 Task: Find connections with filter location Guanajay with filter topic #culturewith filter profile language German with filter current company LG Electronics with filter school St. Joseph's Degree & PG College with filter industry Professional Services with filter service category Budgeting with filter keywords title Computer Programmer
Action: Mouse moved to (566, 76)
Screenshot: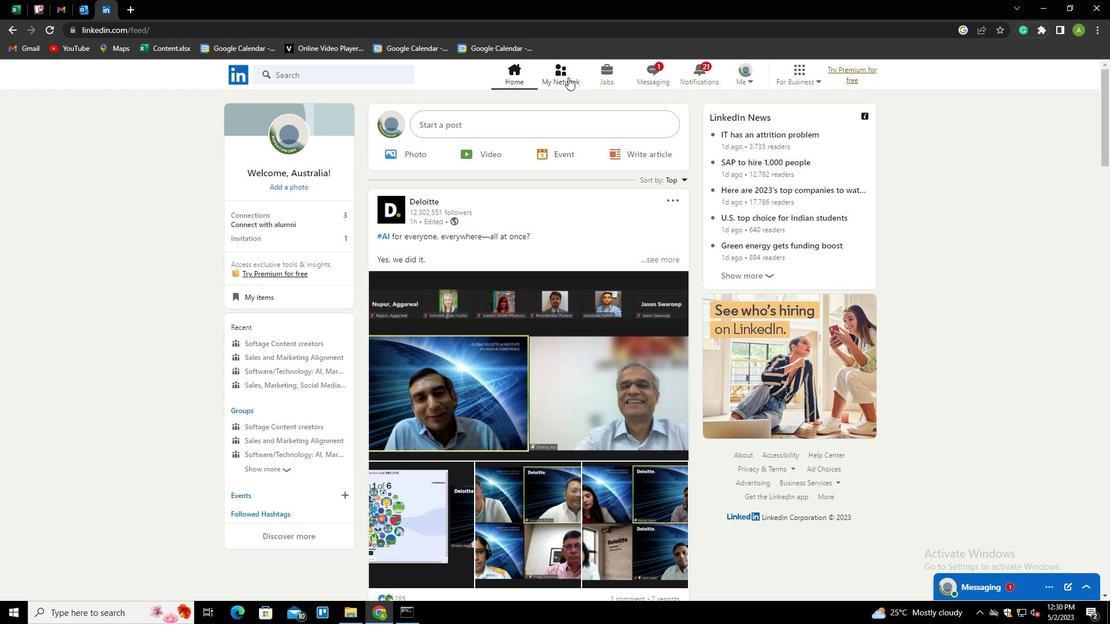 
Action: Mouse pressed left at (566, 76)
Screenshot: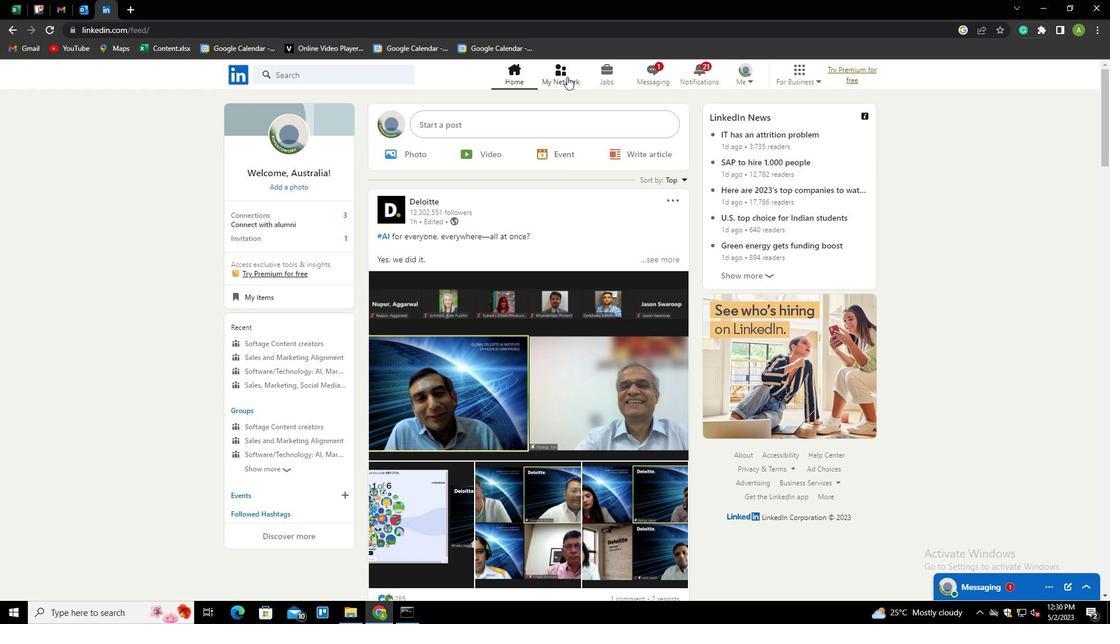 
Action: Mouse pressed left at (566, 76)
Screenshot: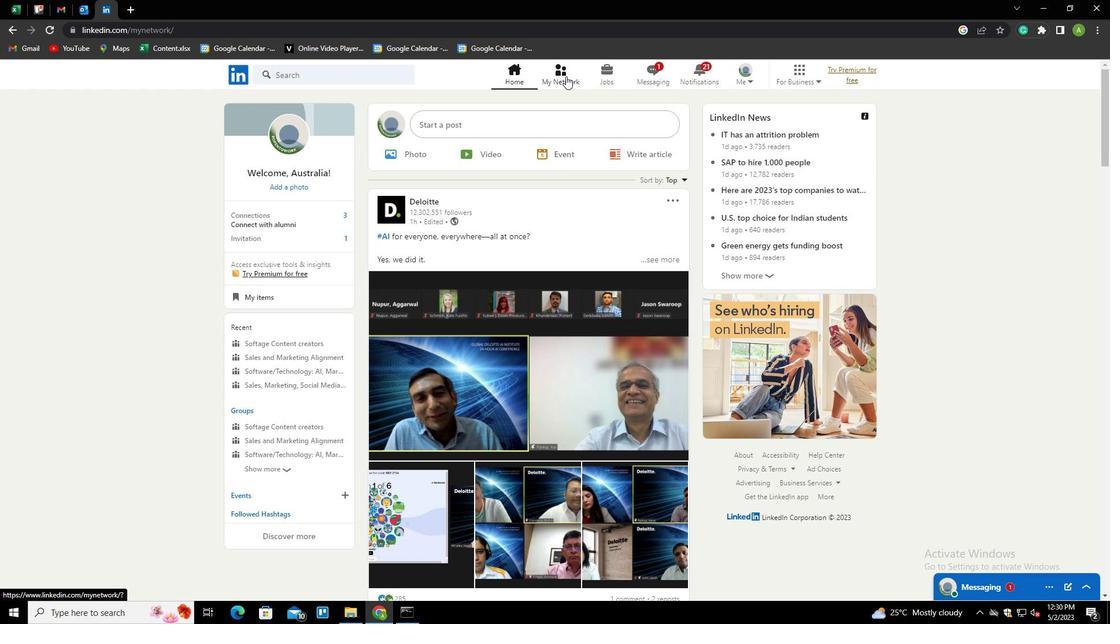 
Action: Mouse moved to (298, 137)
Screenshot: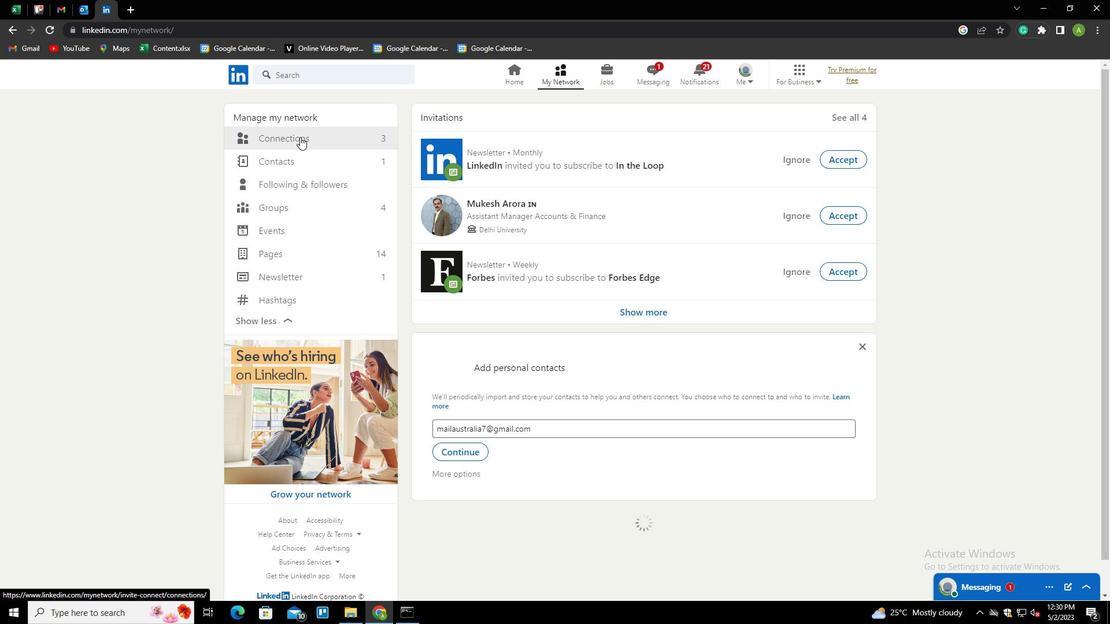 
Action: Mouse pressed left at (298, 137)
Screenshot: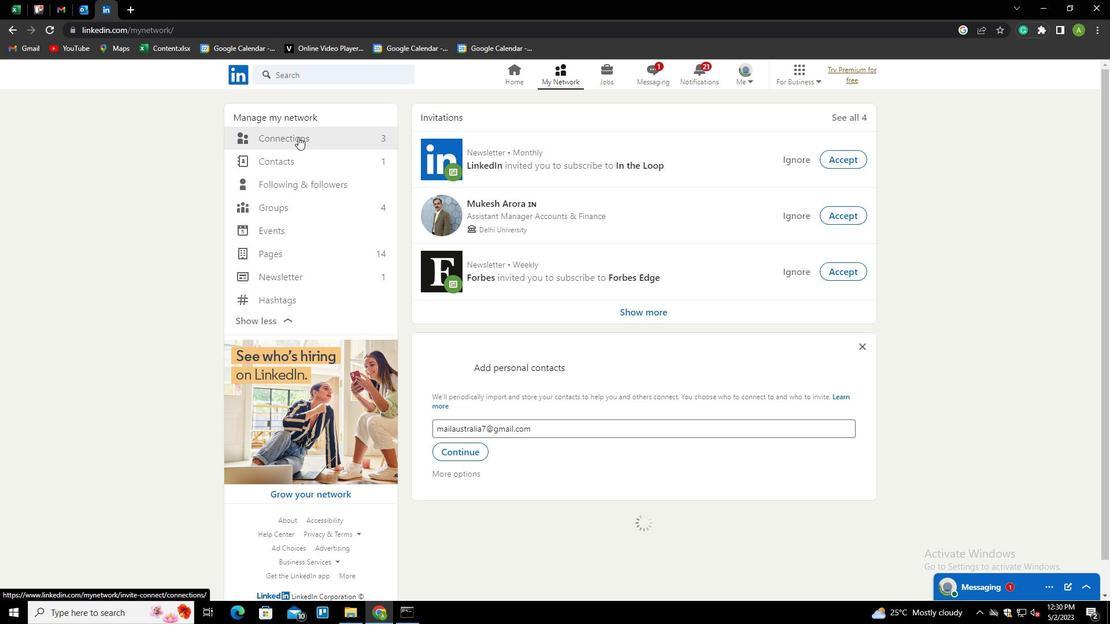 
Action: Mouse moved to (623, 134)
Screenshot: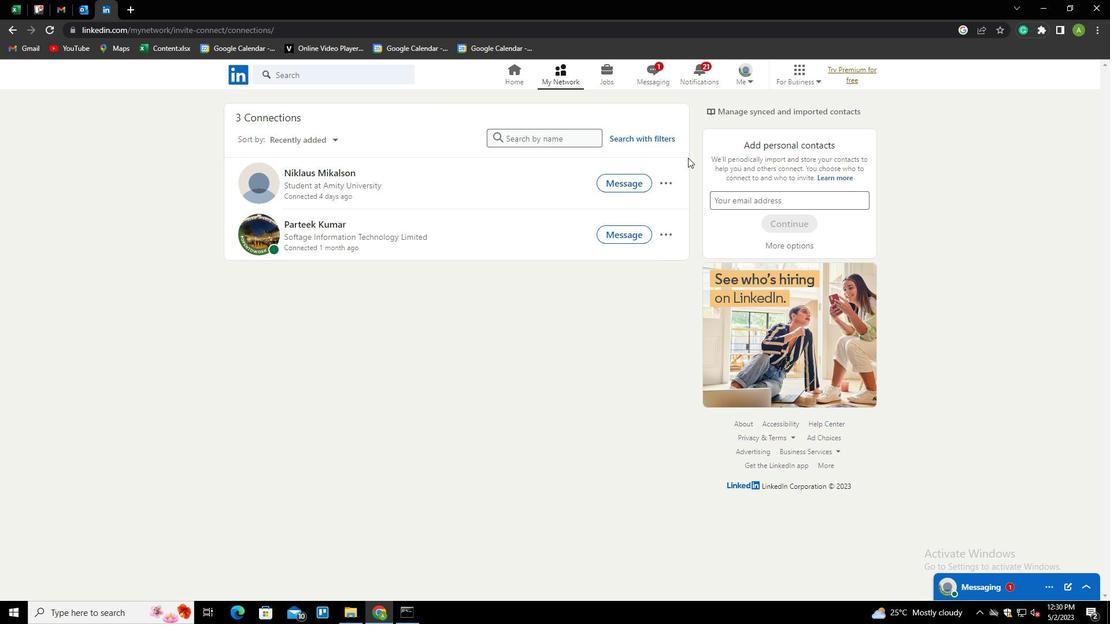 
Action: Mouse pressed left at (623, 134)
Screenshot: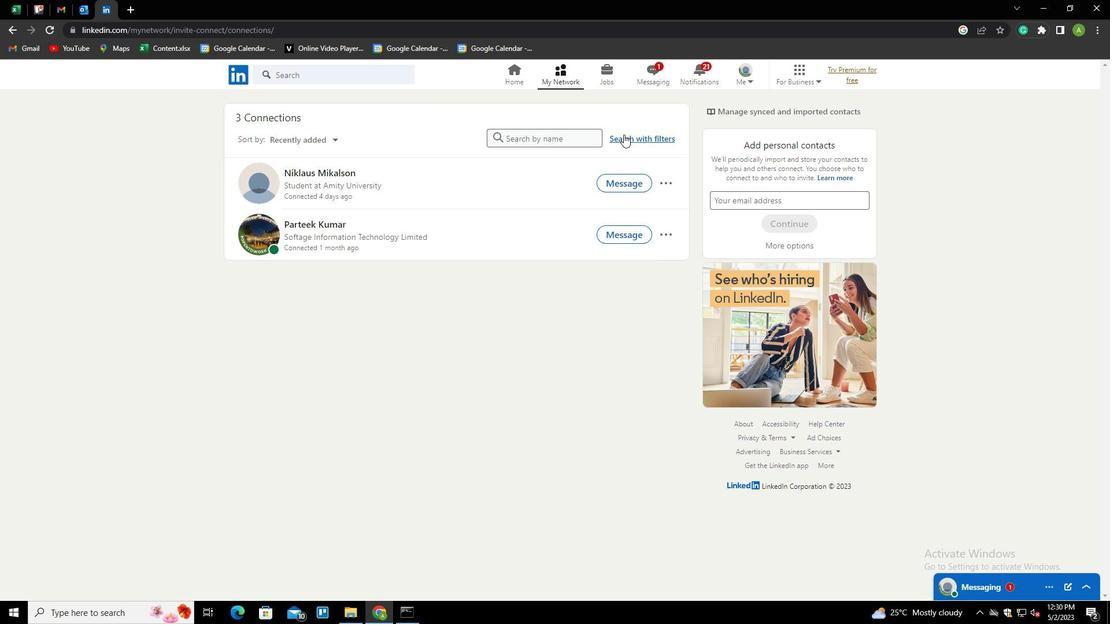 
Action: Mouse moved to (589, 104)
Screenshot: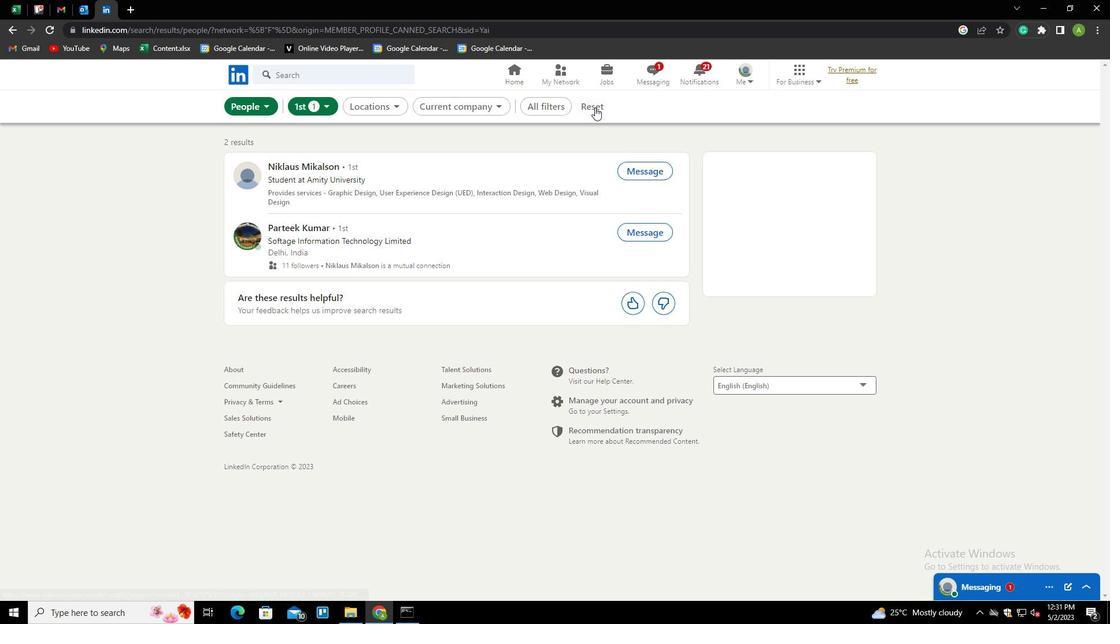 
Action: Mouse pressed left at (589, 104)
Screenshot: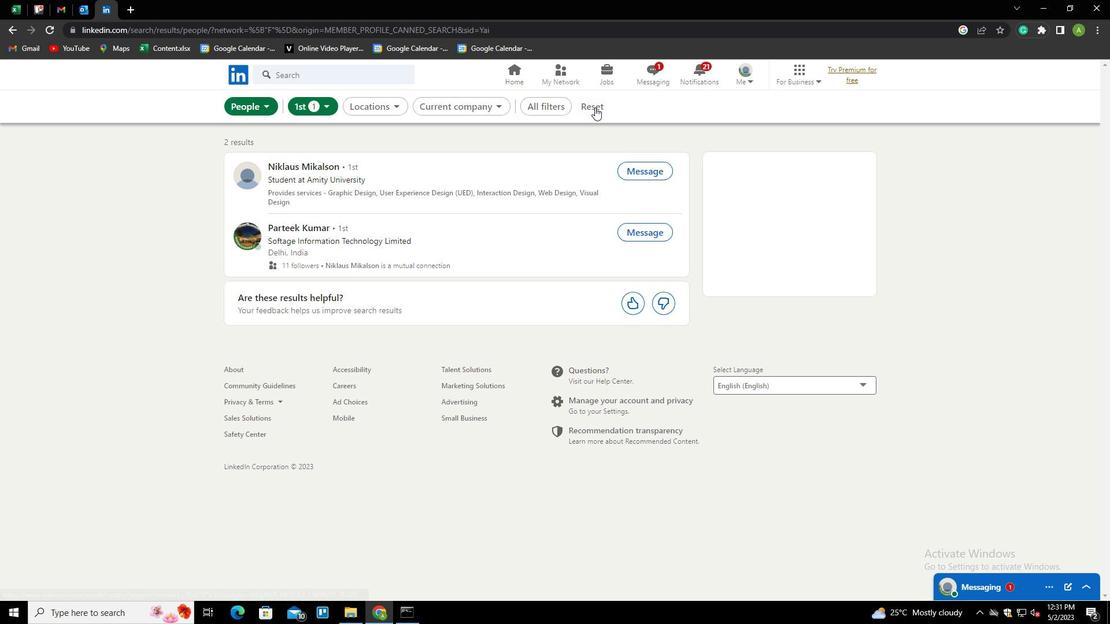 
Action: Mouse moved to (571, 109)
Screenshot: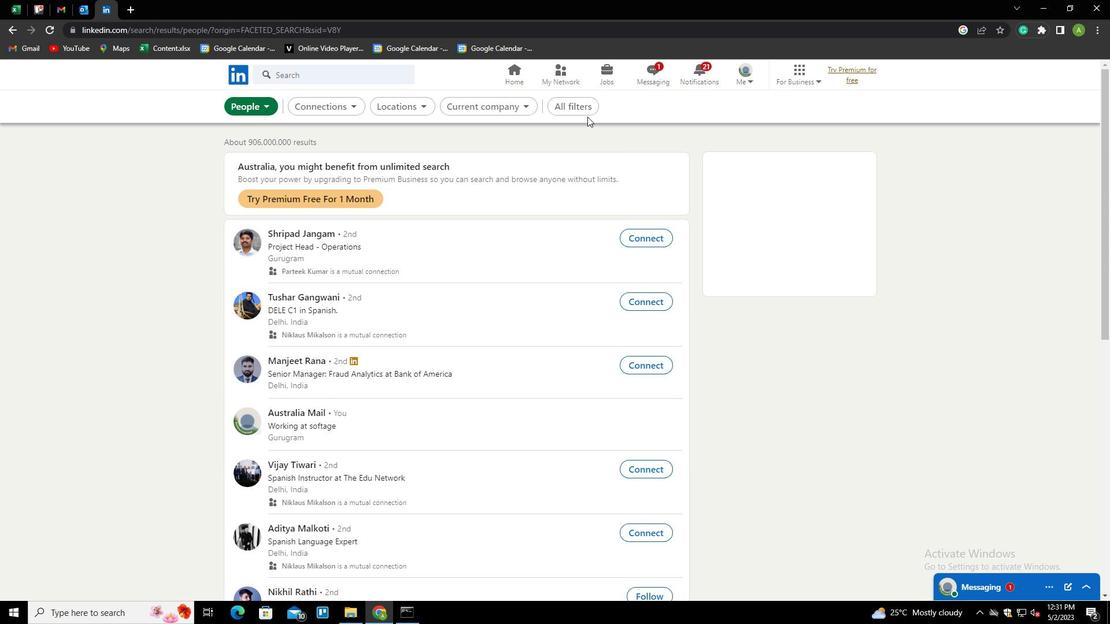 
Action: Mouse pressed left at (571, 109)
Screenshot: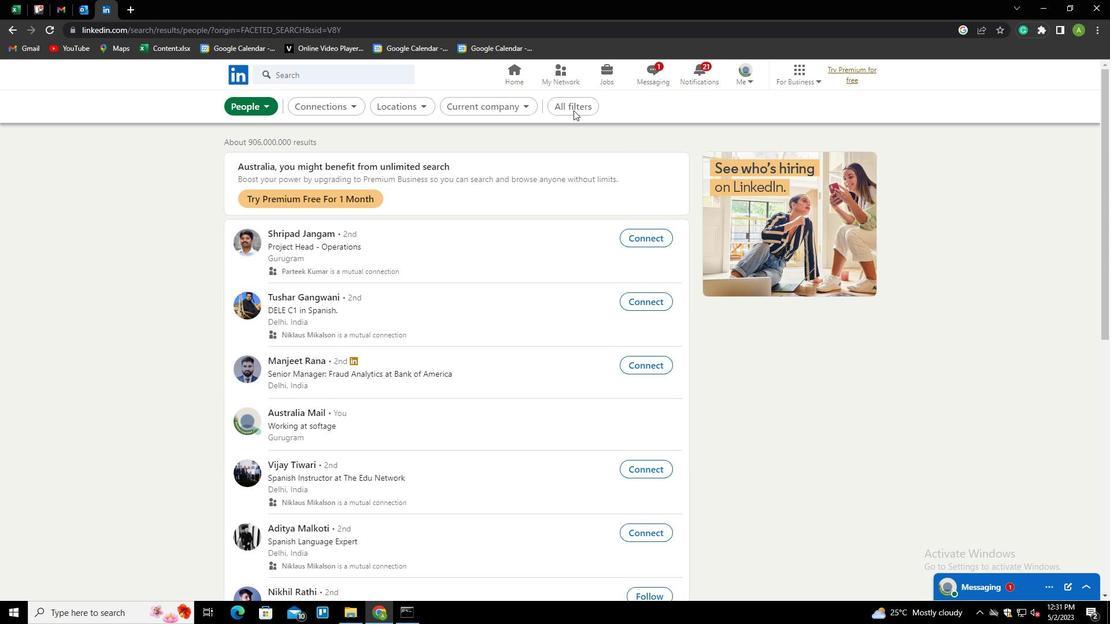 
Action: Mouse moved to (869, 248)
Screenshot: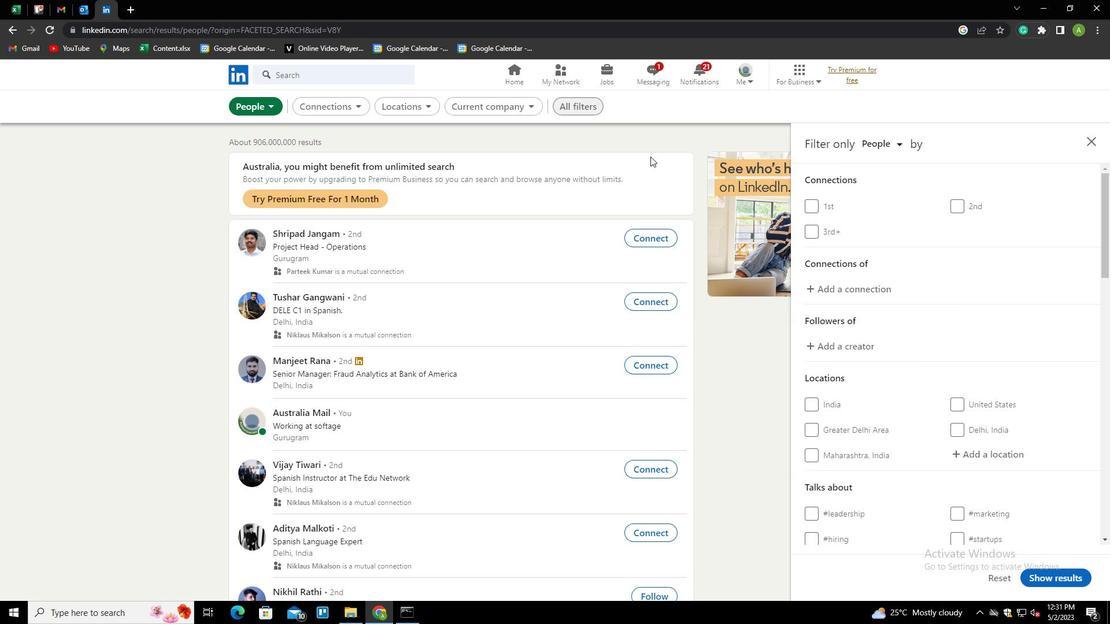 
Action: Mouse scrolled (869, 247) with delta (0, 0)
Screenshot: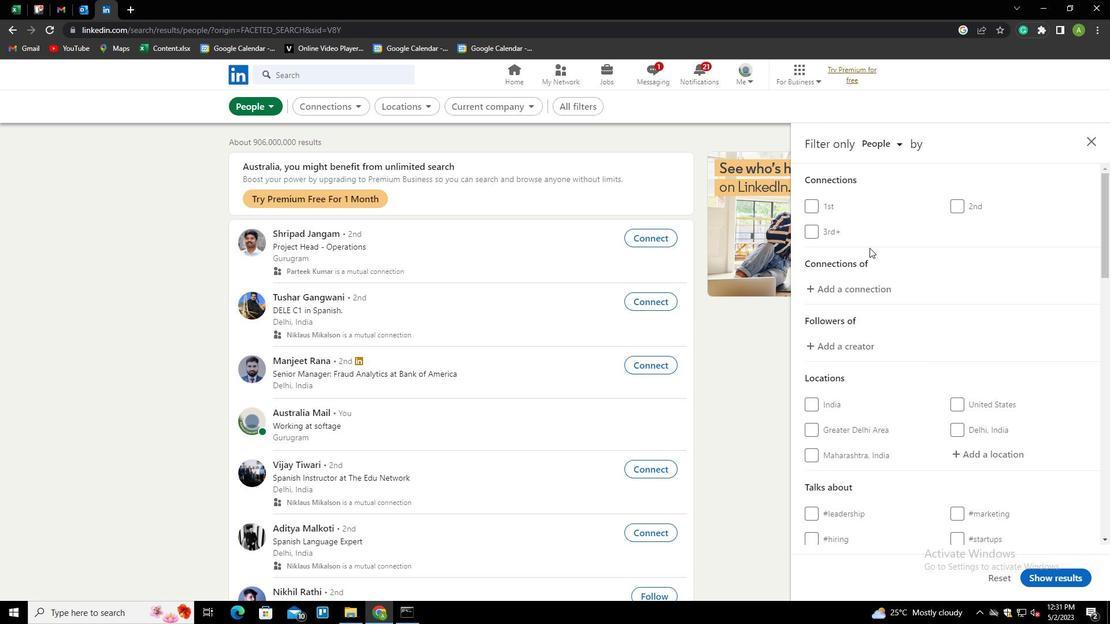 
Action: Mouse scrolled (869, 247) with delta (0, 0)
Screenshot: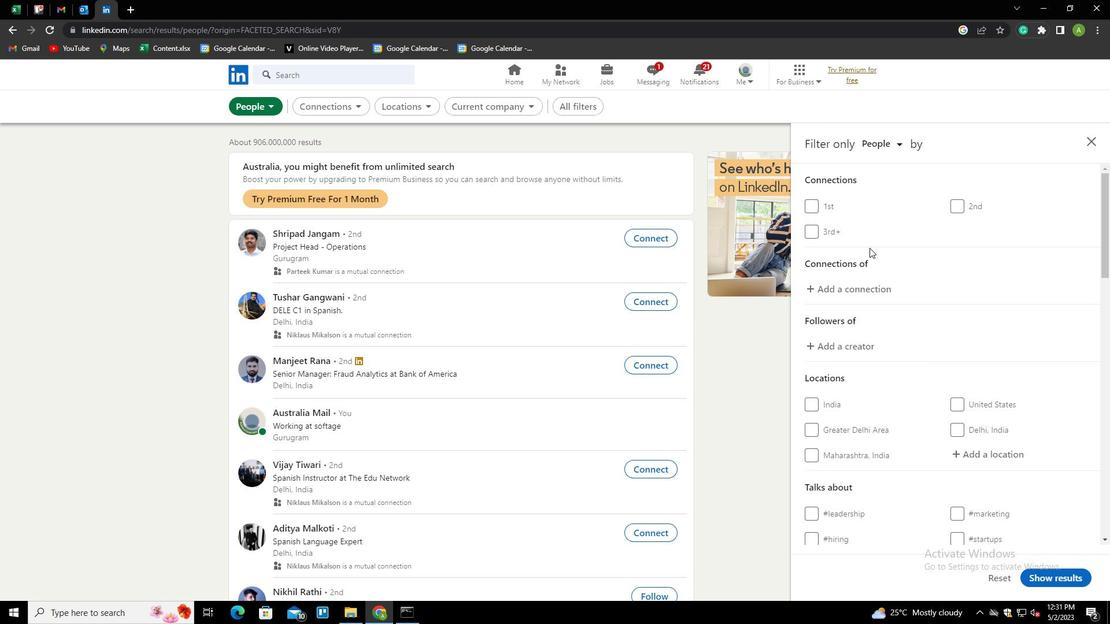 
Action: Mouse moved to (985, 341)
Screenshot: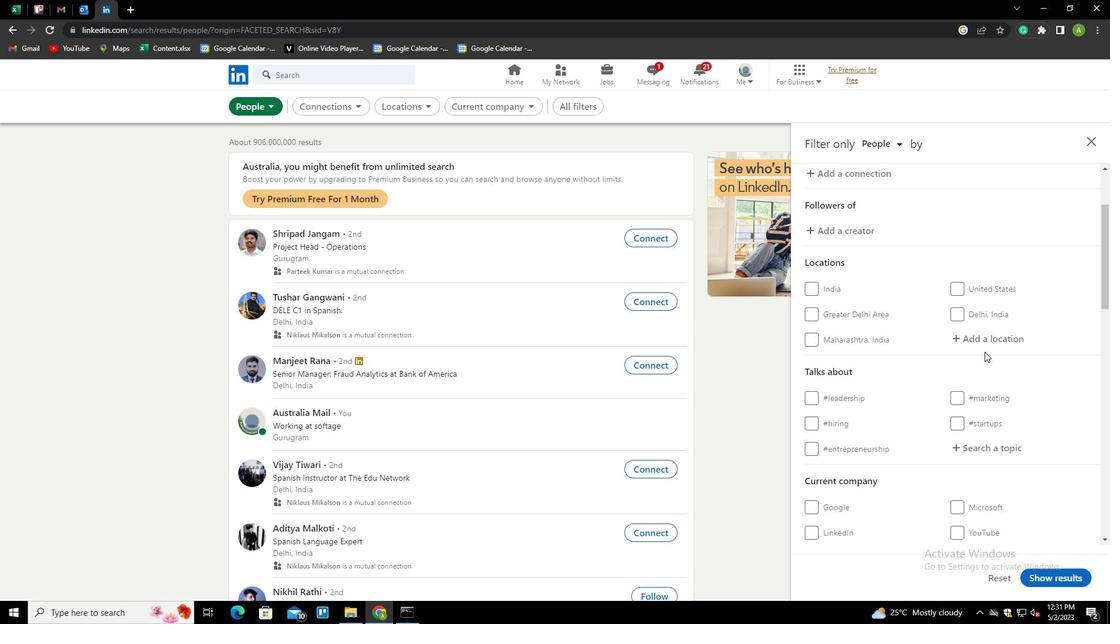 
Action: Mouse pressed left at (985, 341)
Screenshot: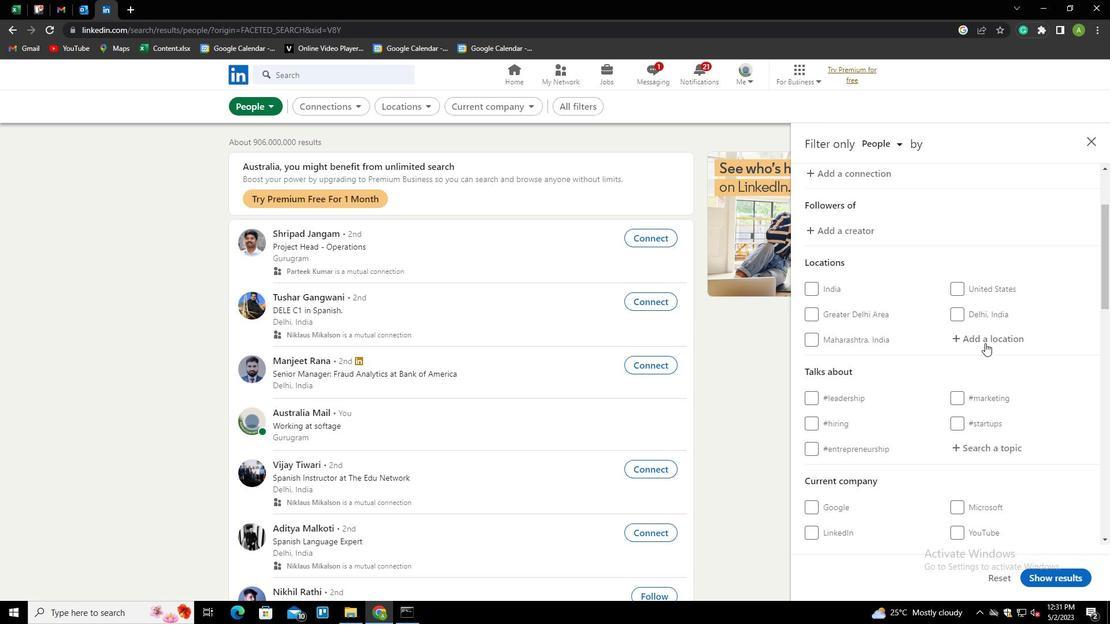 
Action: Key pressed <Key.shift>GUANAJA<Key.down><Key.enter>
Screenshot: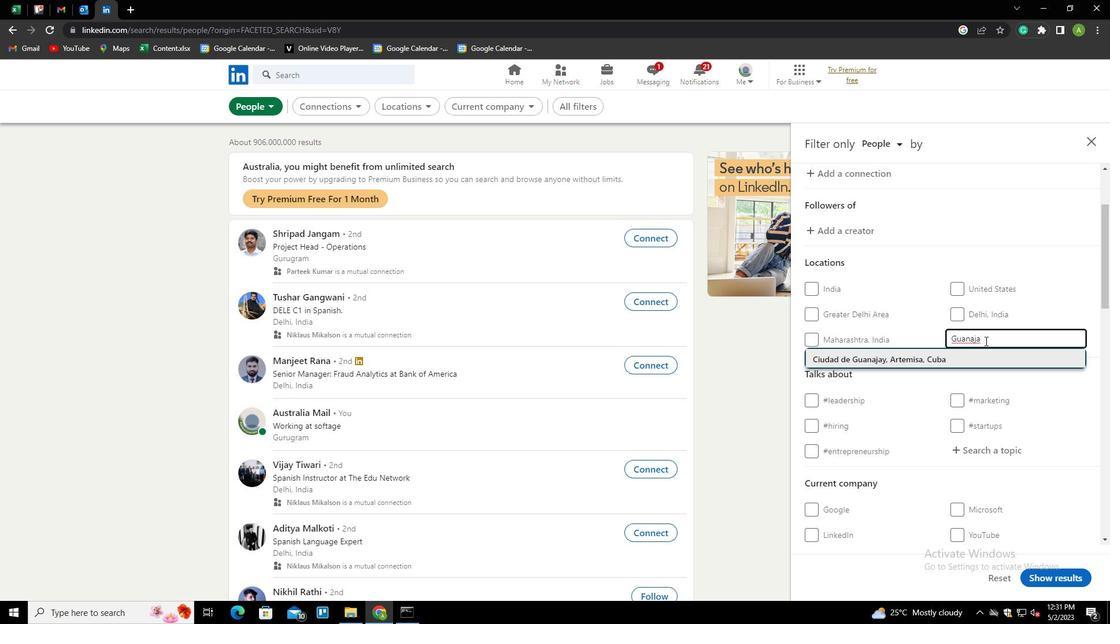 
Action: Mouse scrolled (985, 340) with delta (0, 0)
Screenshot: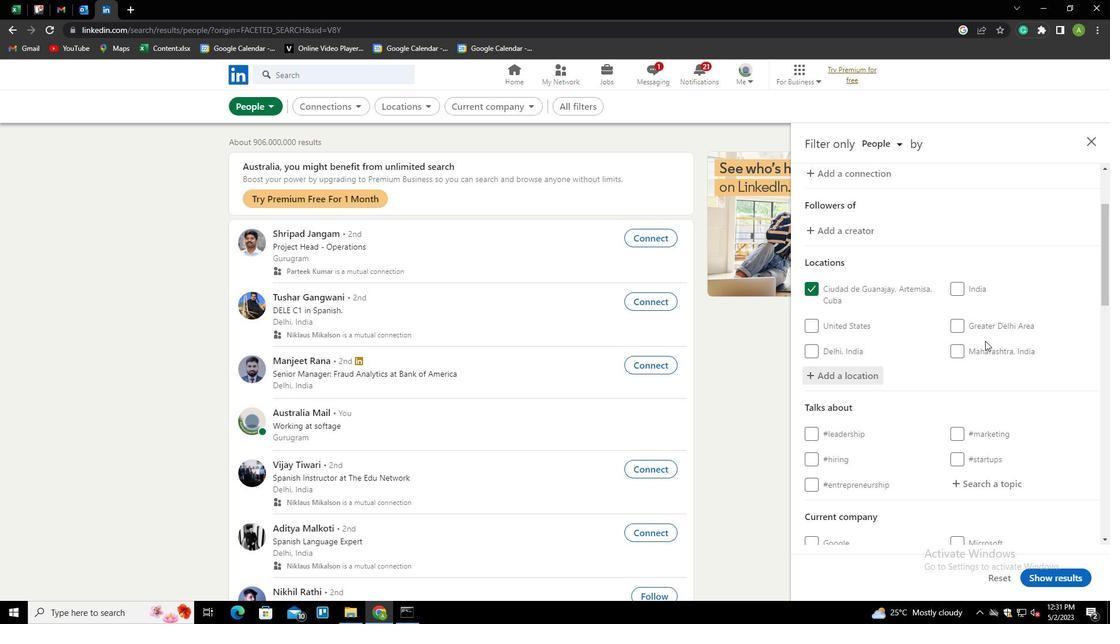 
Action: Mouse scrolled (985, 340) with delta (0, 0)
Screenshot: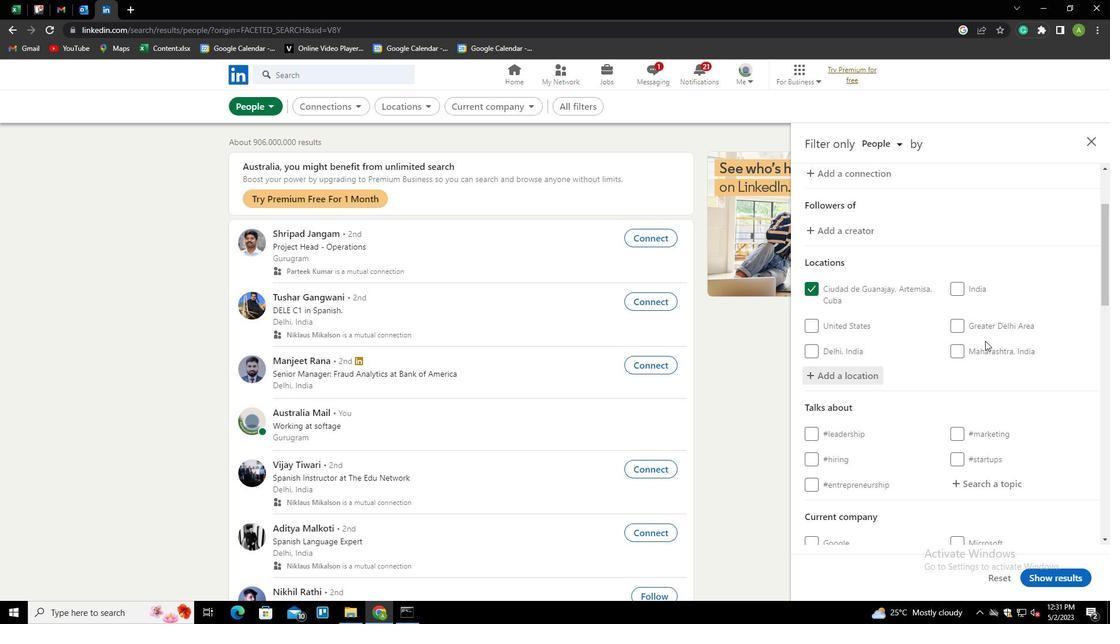 
Action: Mouse moved to (981, 370)
Screenshot: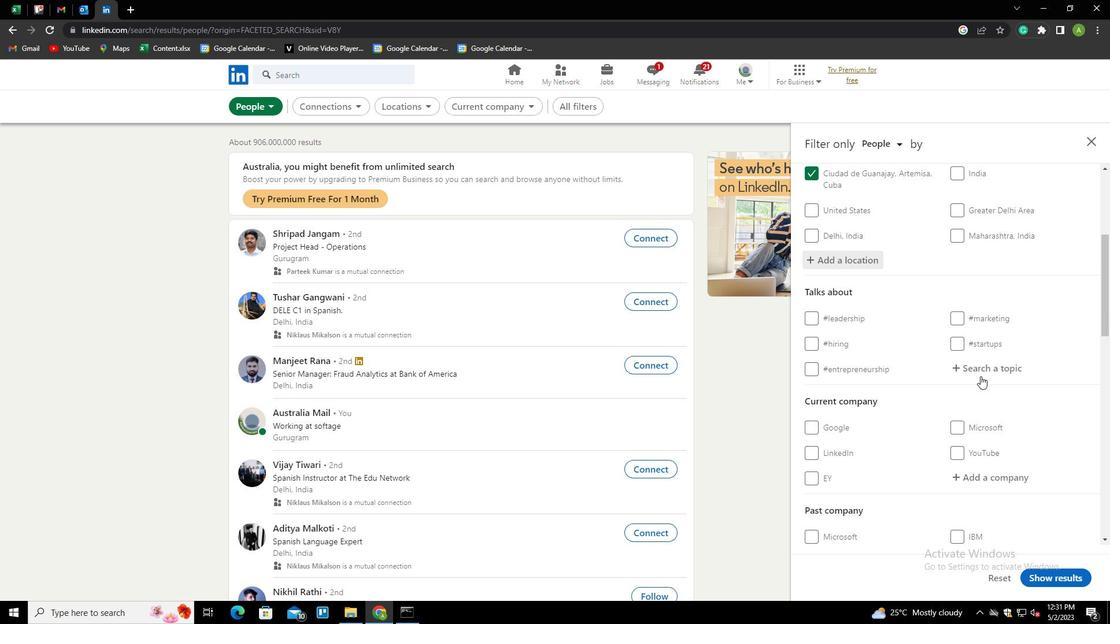 
Action: Mouse pressed left at (981, 370)
Screenshot: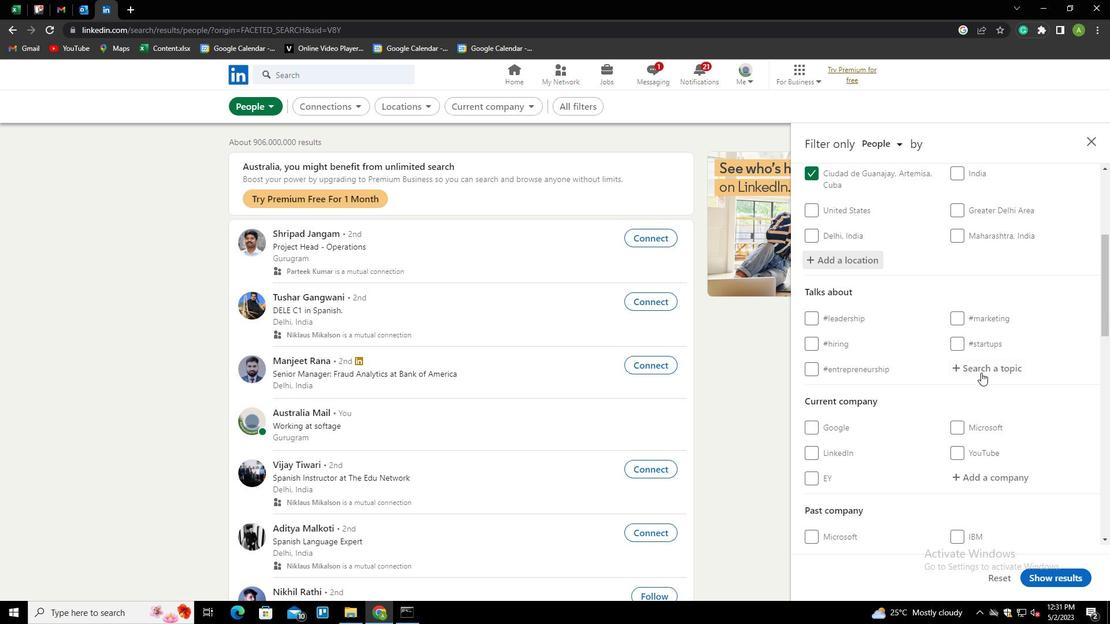 
Action: Key pressed CULTURE<Key.down><Key.enter>
Screenshot: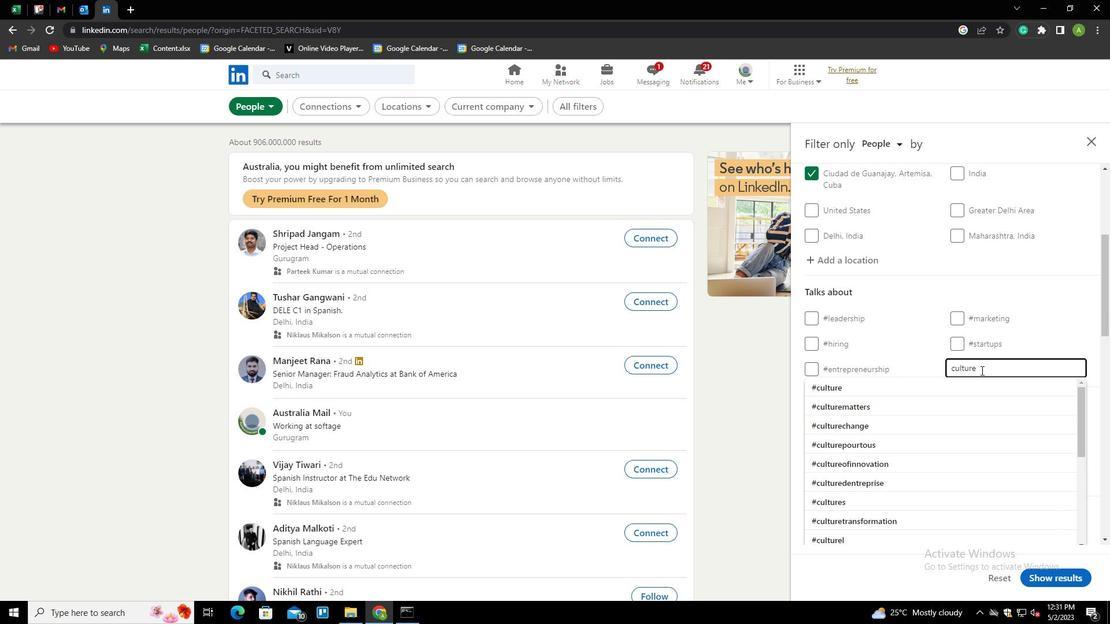
Action: Mouse scrolled (981, 370) with delta (0, 0)
Screenshot: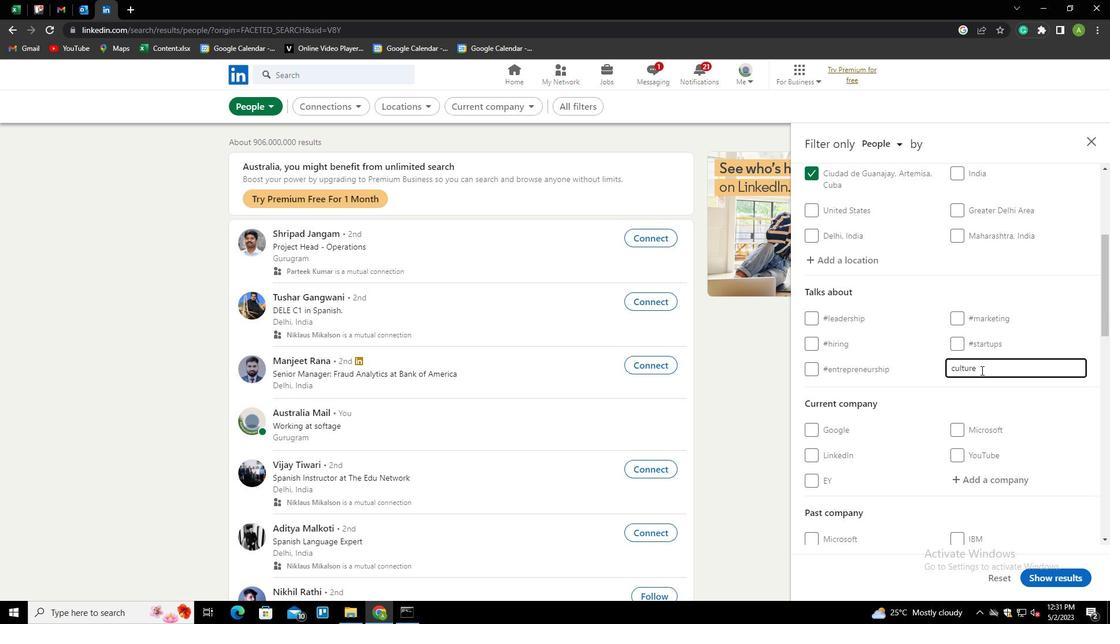 
Action: Mouse scrolled (981, 370) with delta (0, 0)
Screenshot: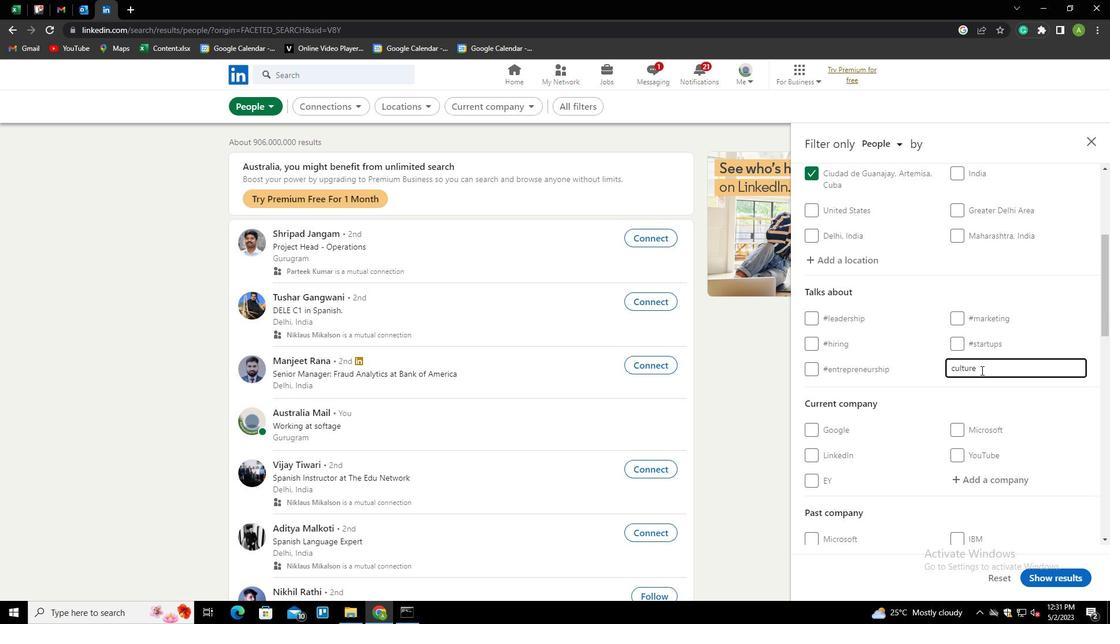 
Action: Mouse scrolled (981, 370) with delta (0, 0)
Screenshot: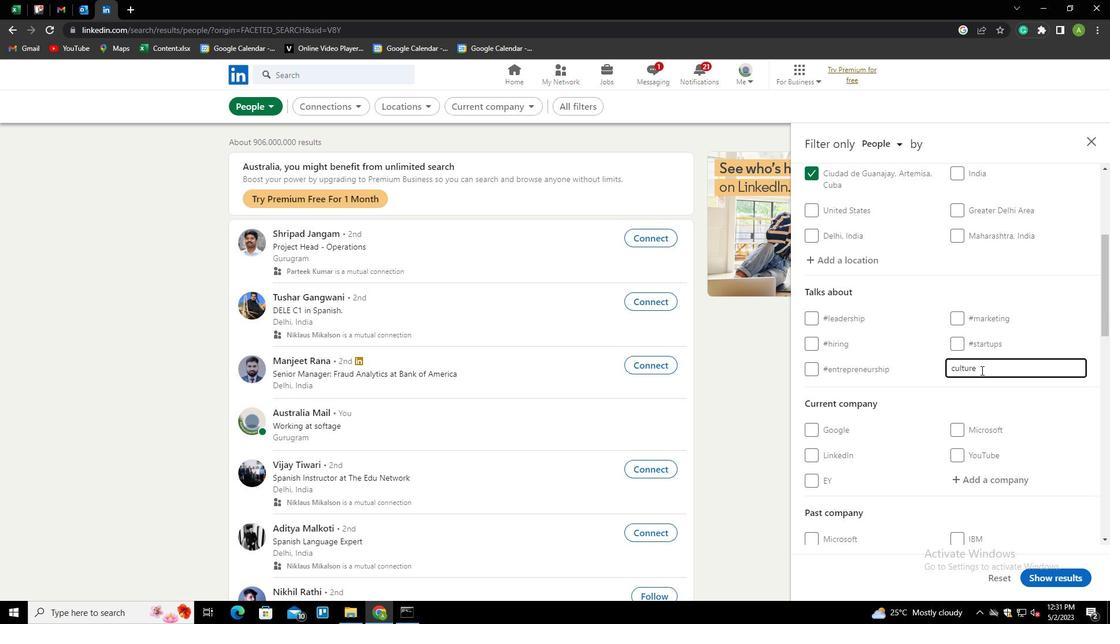 
Action: Mouse scrolled (981, 370) with delta (0, 0)
Screenshot: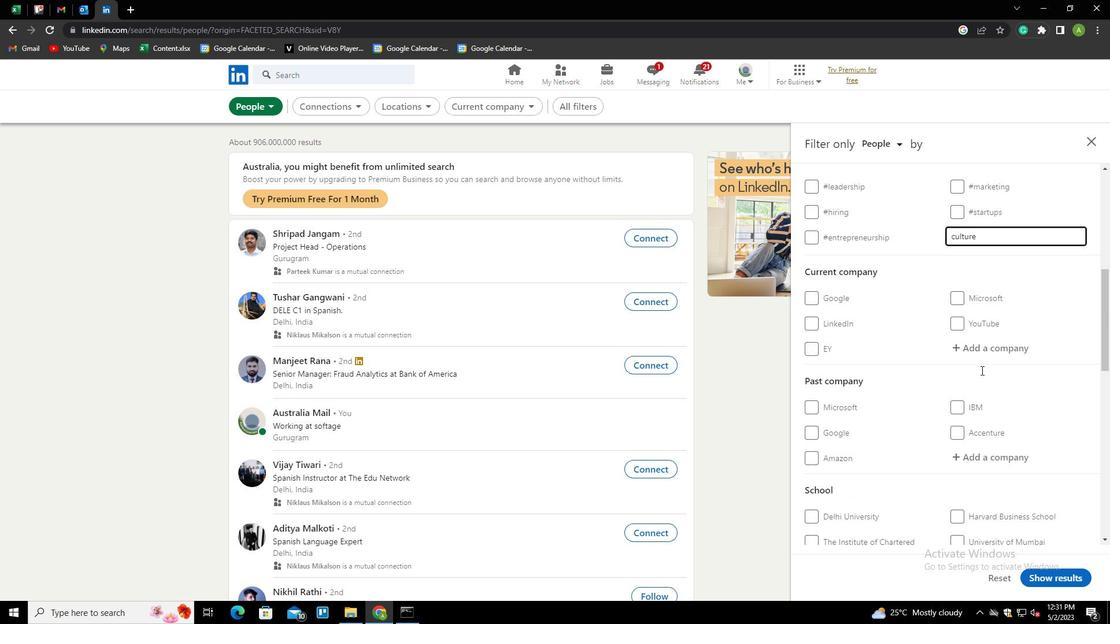 
Action: Mouse scrolled (981, 370) with delta (0, 0)
Screenshot: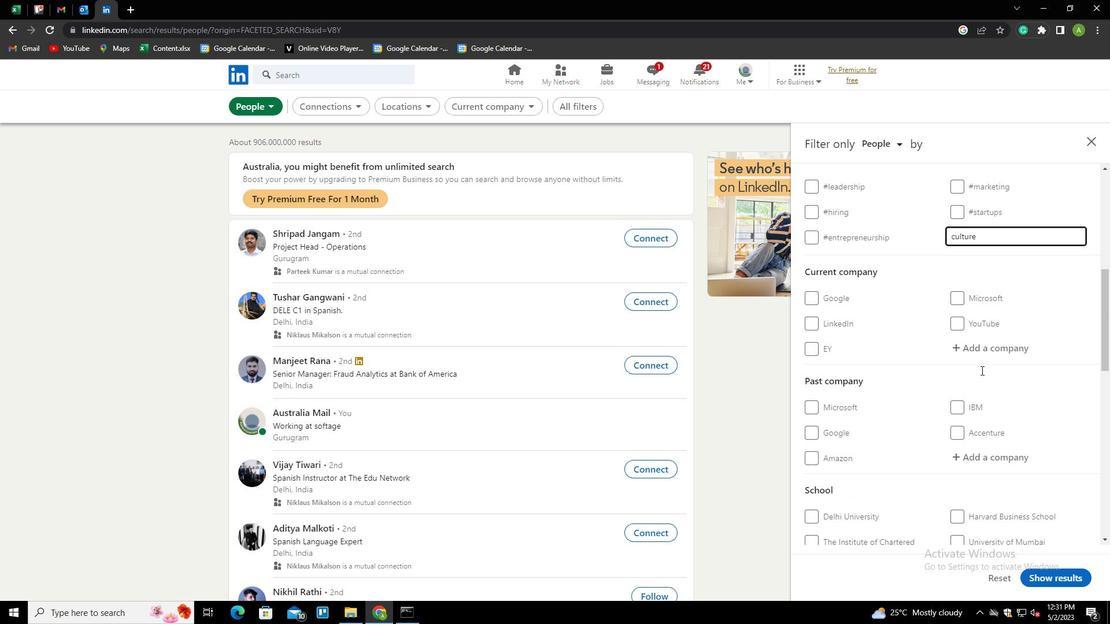 
Action: Mouse scrolled (981, 370) with delta (0, 0)
Screenshot: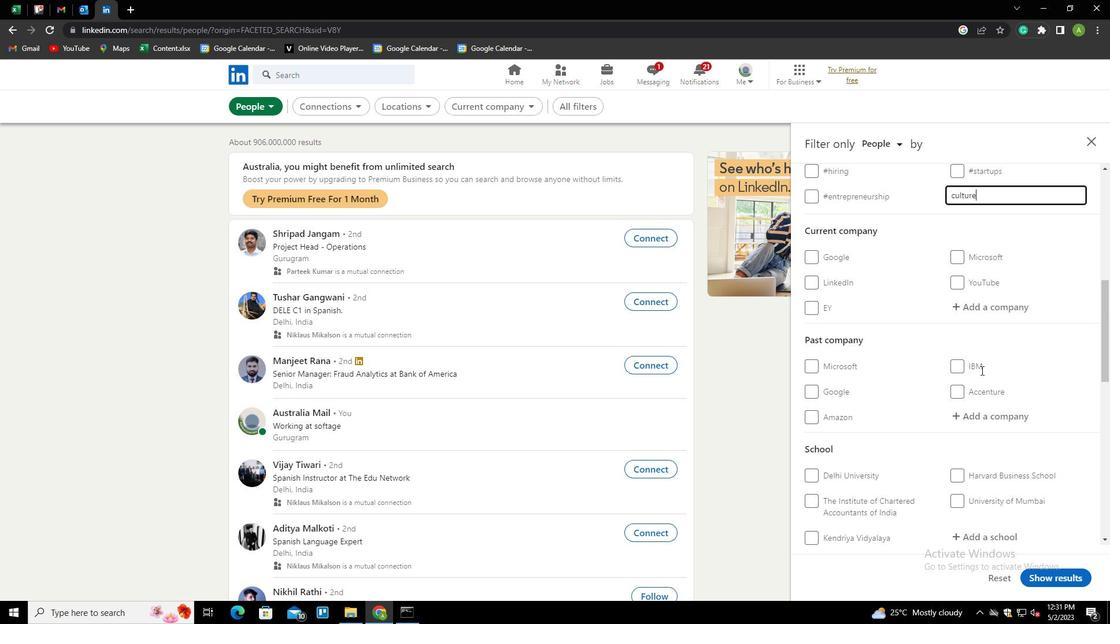 
Action: Mouse scrolled (981, 370) with delta (0, 0)
Screenshot: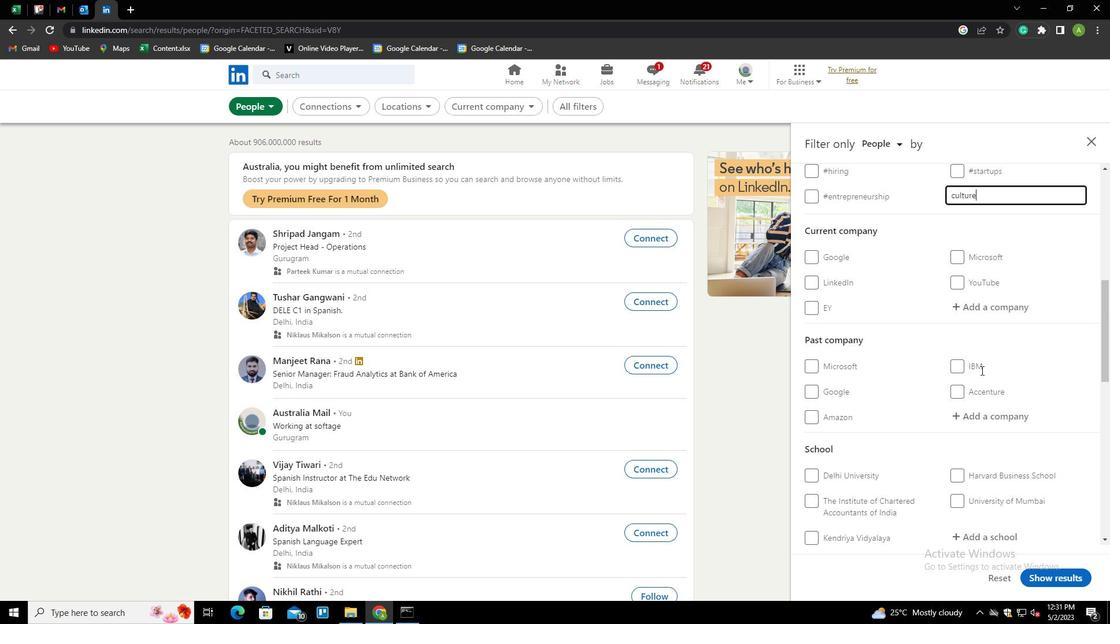 
Action: Mouse scrolled (981, 370) with delta (0, 0)
Screenshot: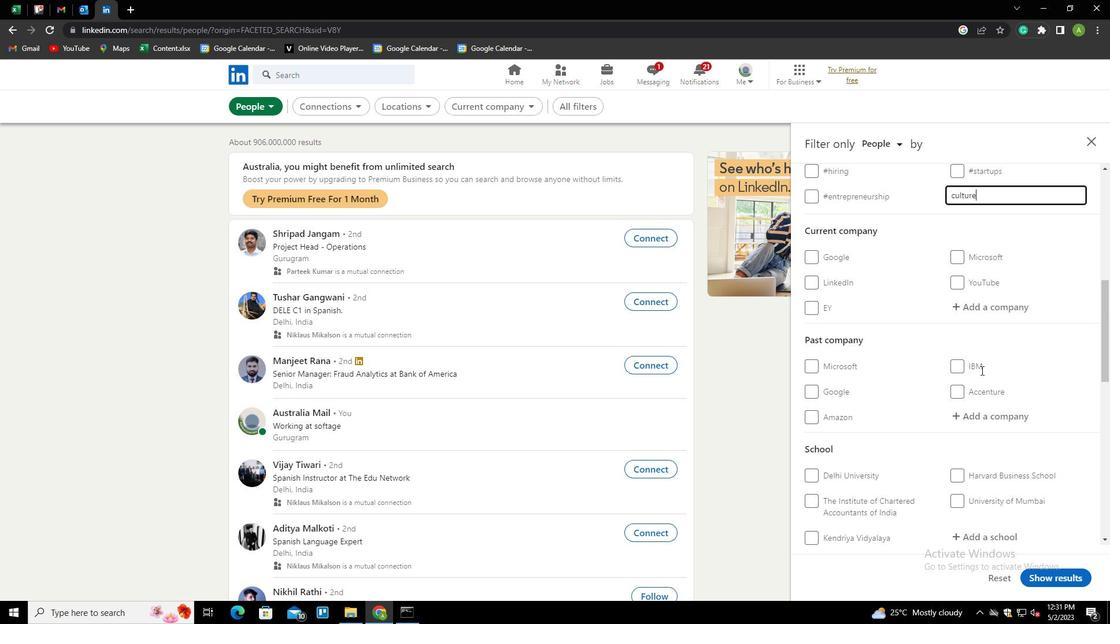 
Action: Mouse scrolled (981, 370) with delta (0, 0)
Screenshot: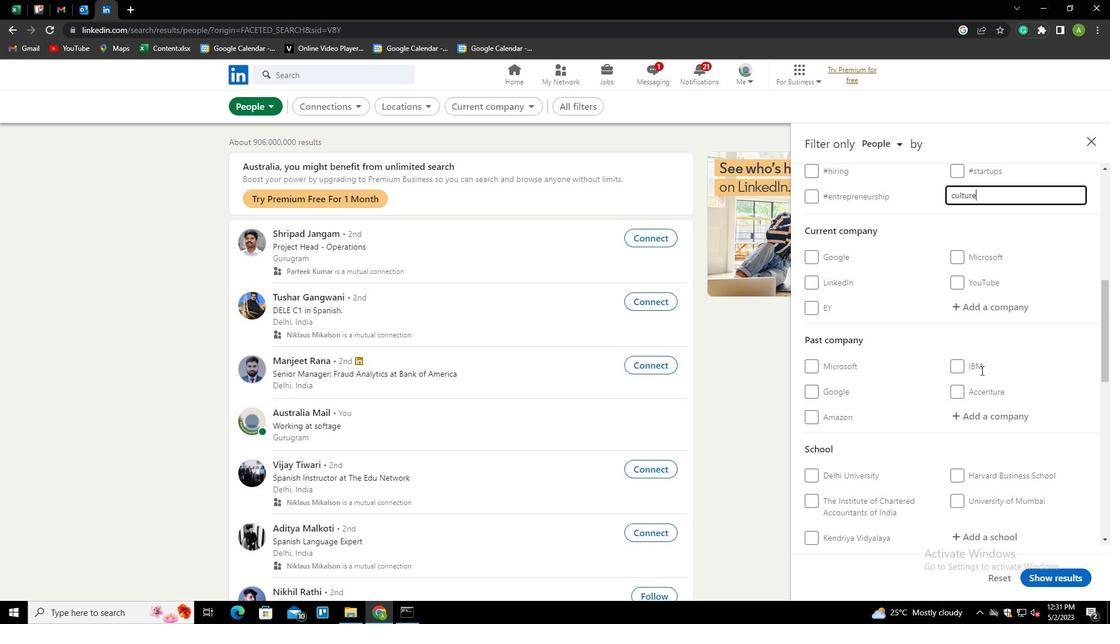
Action: Mouse moved to (843, 436)
Screenshot: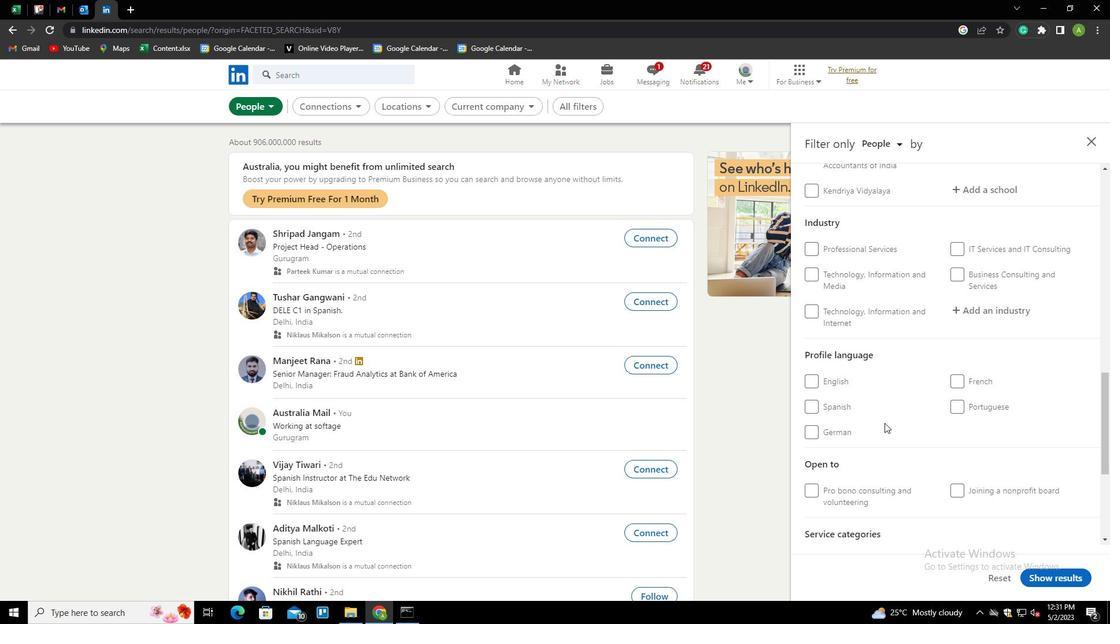 
Action: Mouse pressed left at (843, 436)
Screenshot: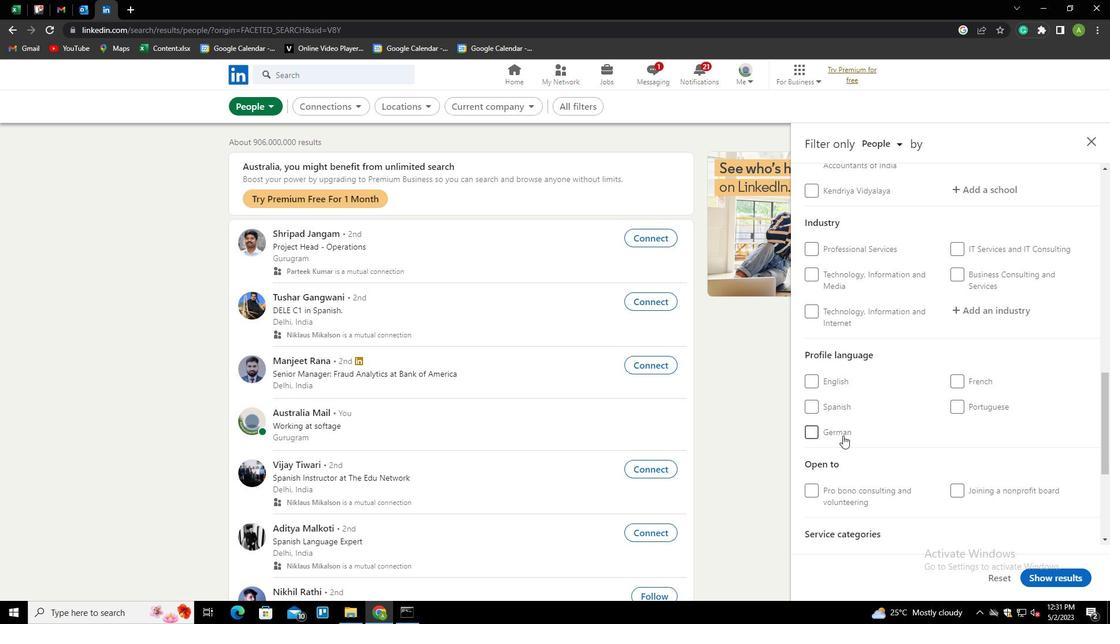 
Action: Mouse moved to (983, 387)
Screenshot: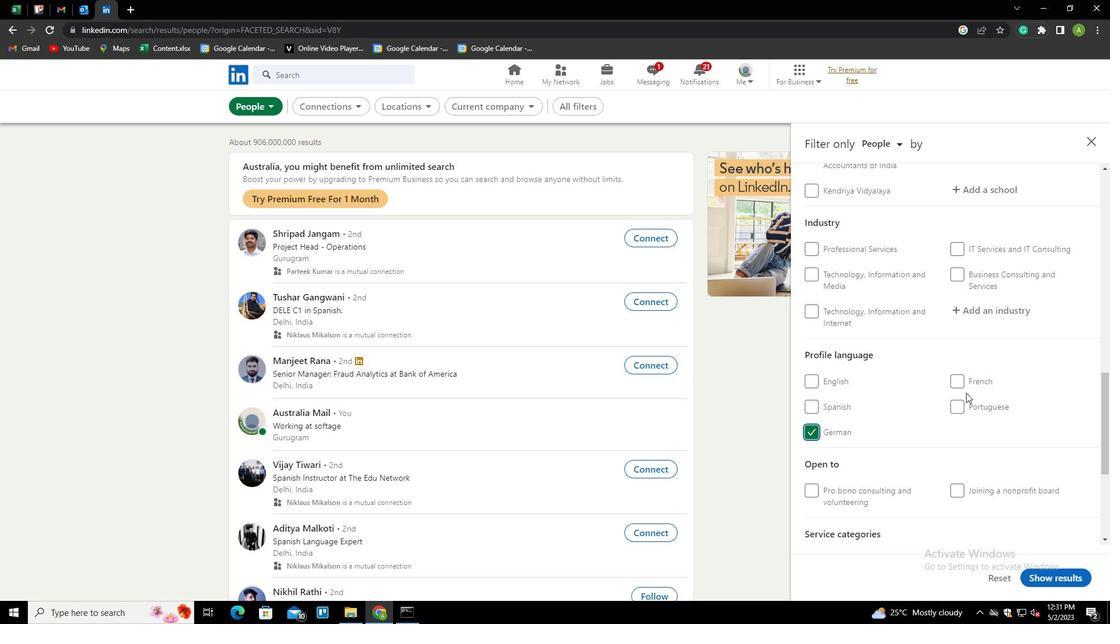 
Action: Mouse scrolled (983, 388) with delta (0, 0)
Screenshot: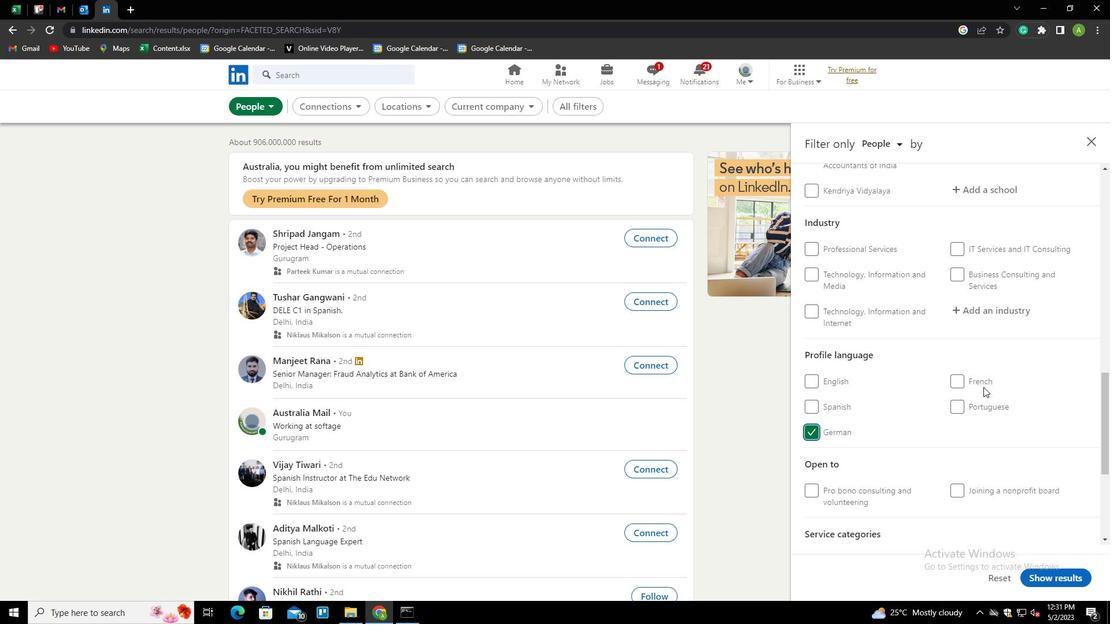 
Action: Mouse scrolled (983, 388) with delta (0, 0)
Screenshot: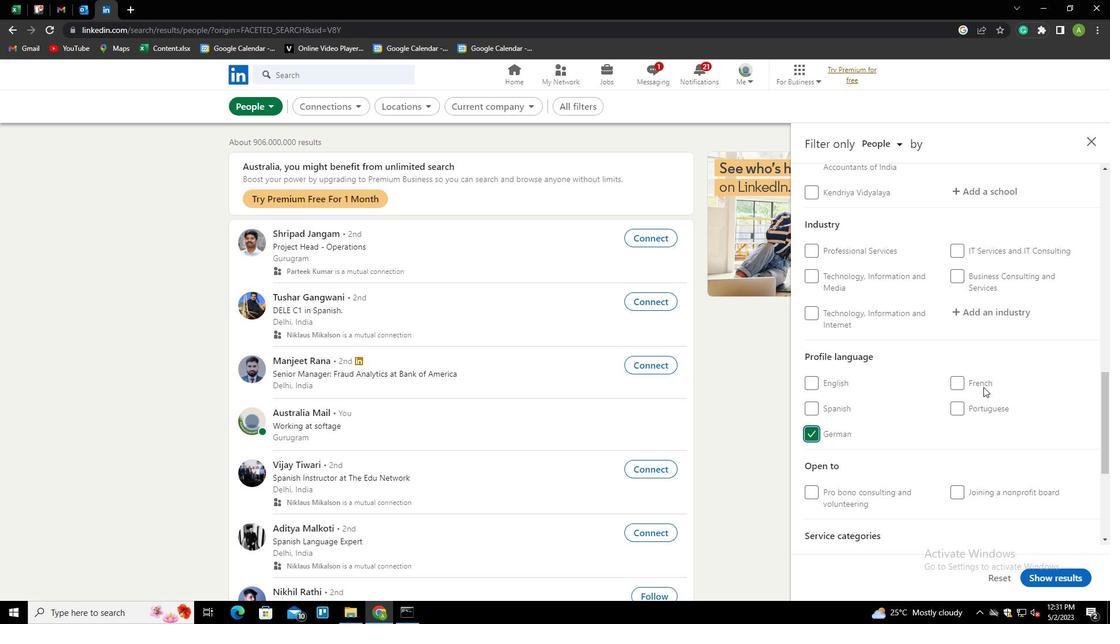 
Action: Mouse scrolled (983, 388) with delta (0, 0)
Screenshot: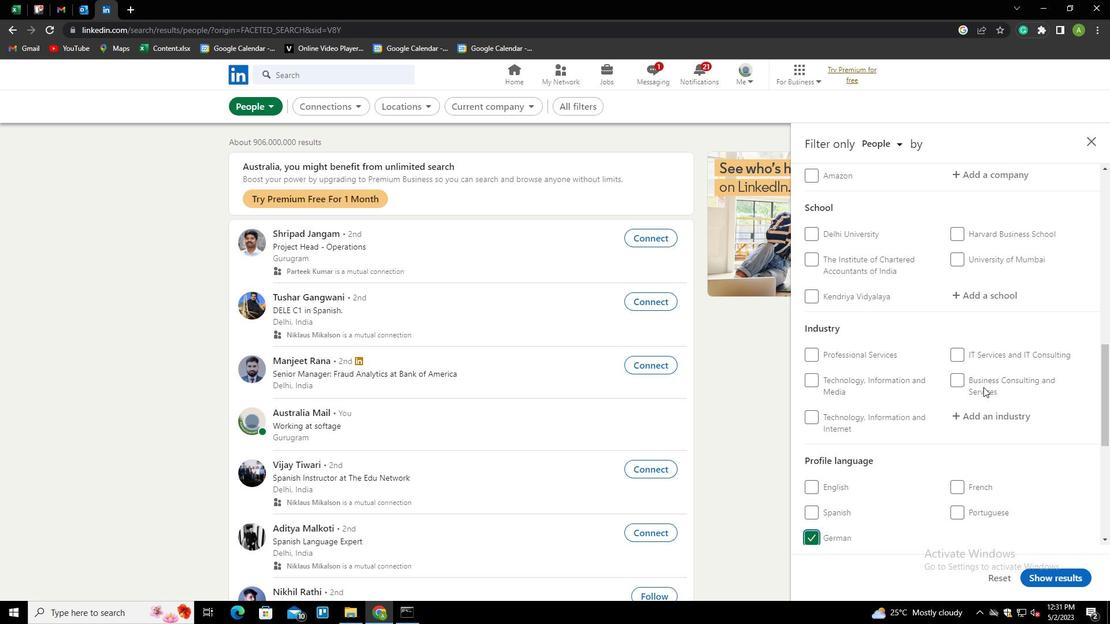 
Action: Mouse scrolled (983, 388) with delta (0, 0)
Screenshot: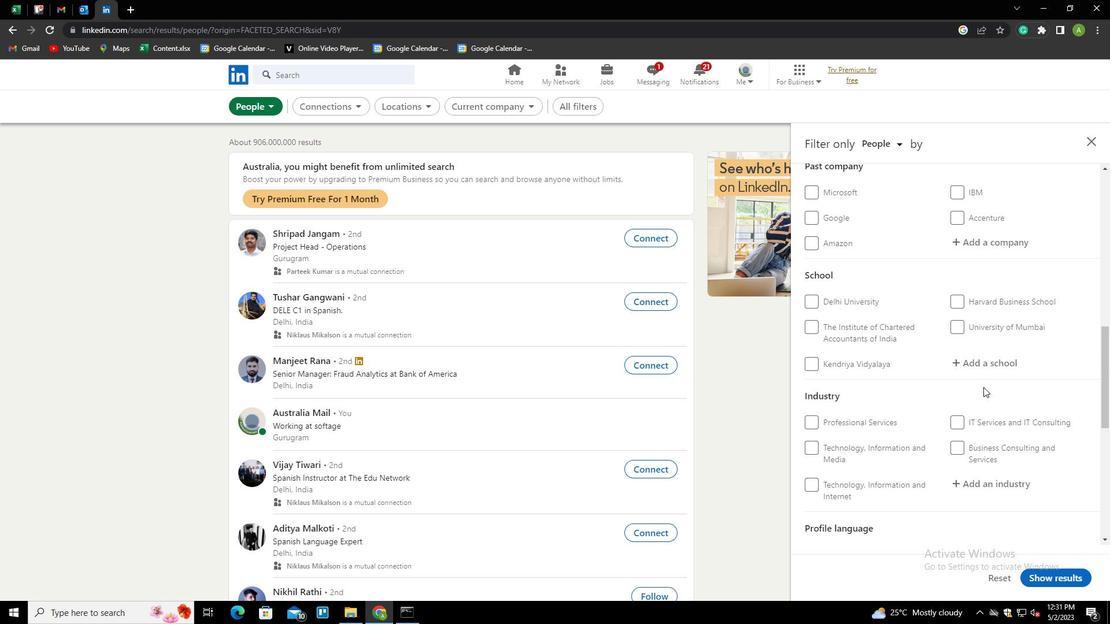 
Action: Mouse scrolled (983, 388) with delta (0, 0)
Screenshot: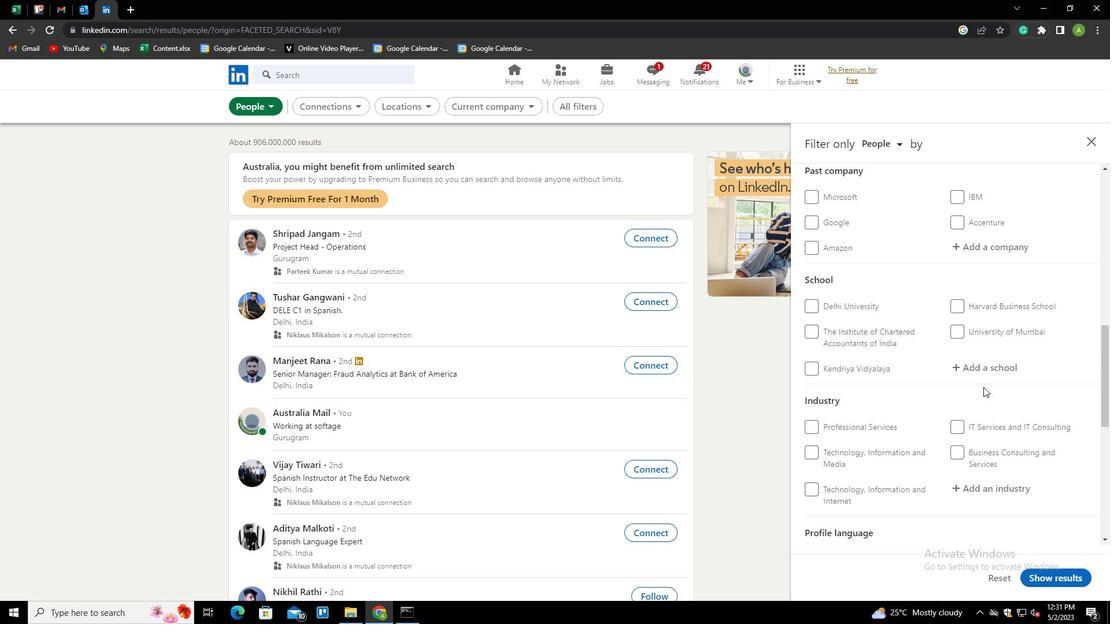 
Action: Mouse scrolled (983, 388) with delta (0, 0)
Screenshot: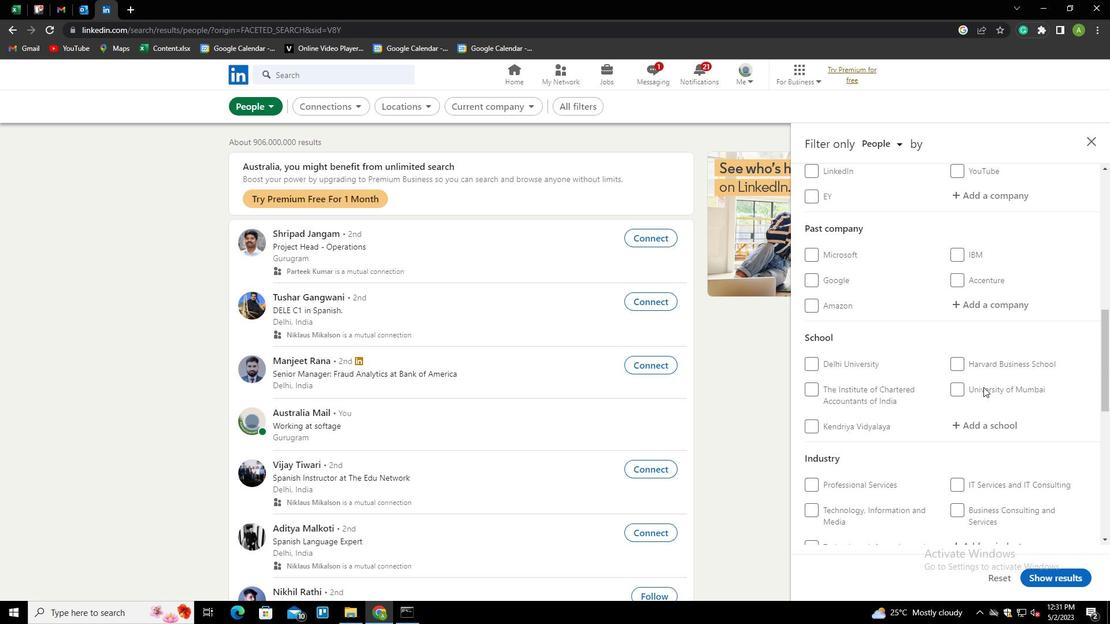 
Action: Mouse moved to (982, 311)
Screenshot: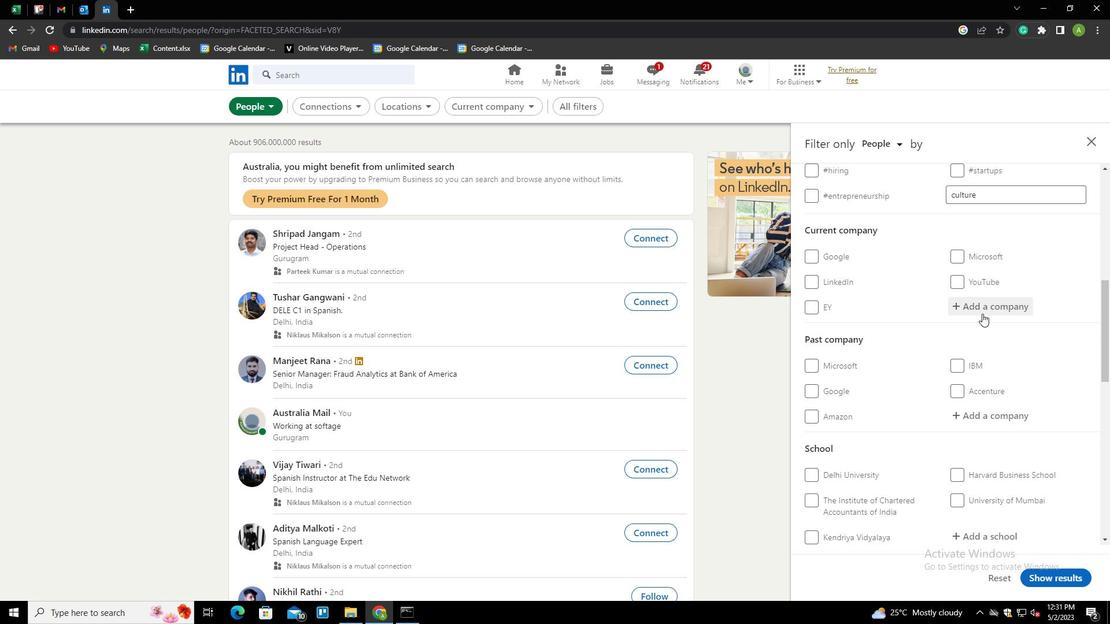 
Action: Mouse pressed left at (982, 311)
Screenshot: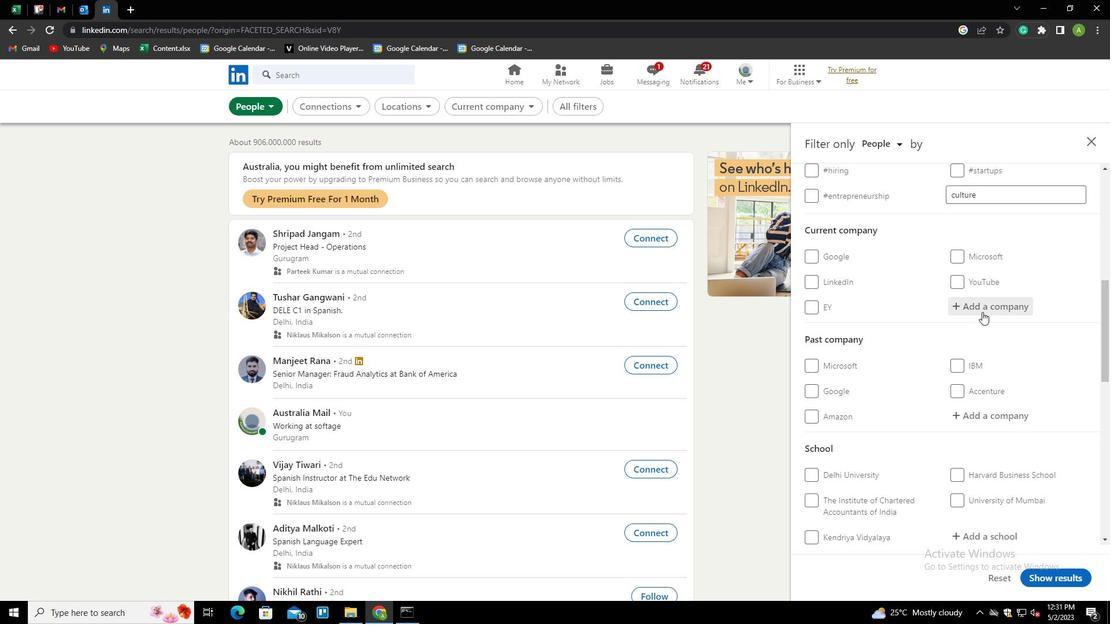 
Action: Key pressed <Key.shift><Key.shift><Key.shift><Key.shift><Key.shift><Key.shift><Key.shift>LF<Key.backspace><Key.shift>G<Key.space><Key.shift>E<Key.down>
Screenshot: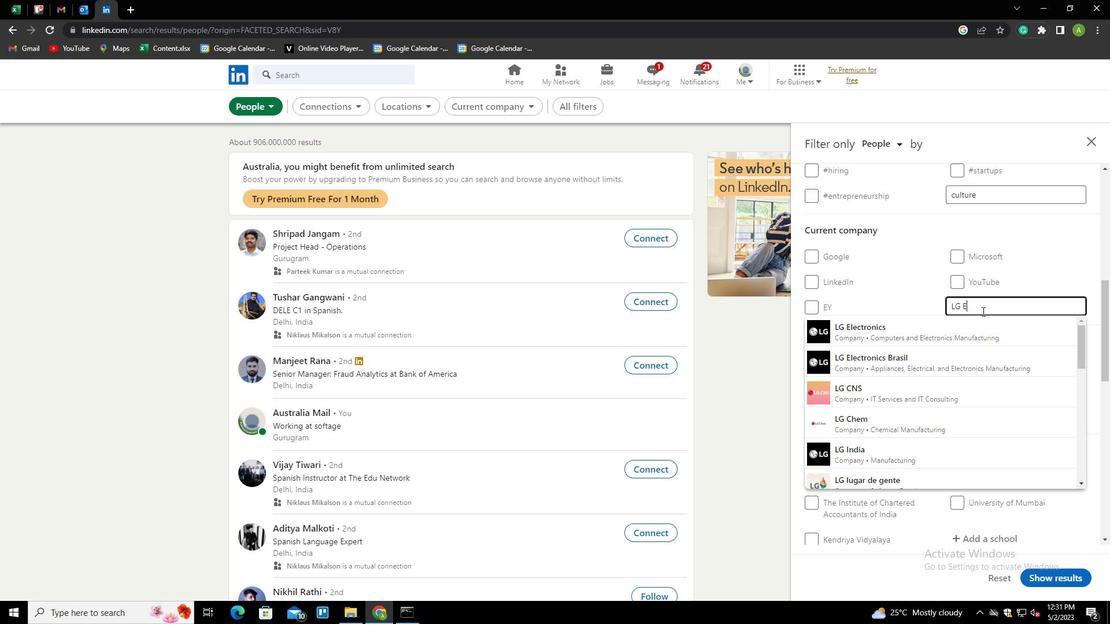
Action: Mouse moved to (981, 311)
Screenshot: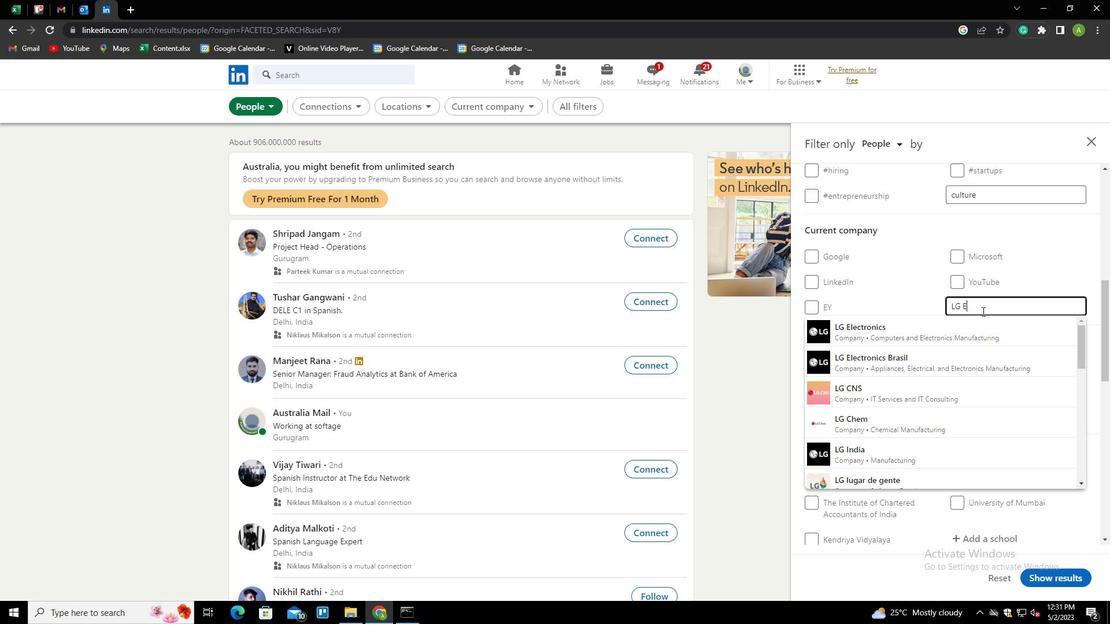 
Action: Key pressed <Key.down><Key.up><Key.up><Key.down><Key.down><Key.enter>
Screenshot: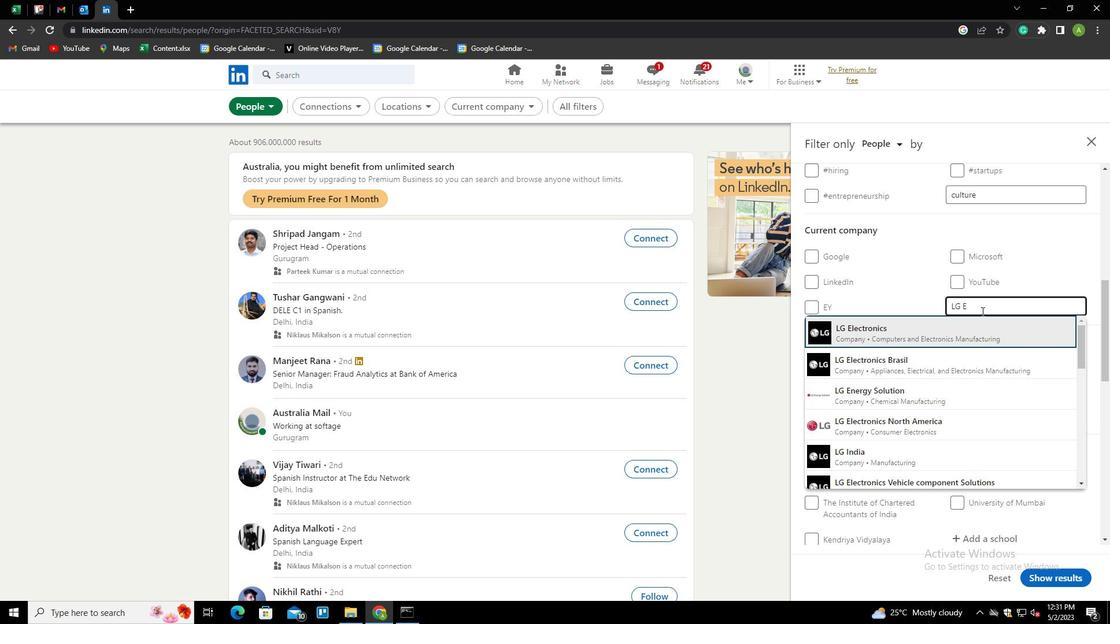 
Action: Mouse scrolled (981, 311) with delta (0, 0)
Screenshot: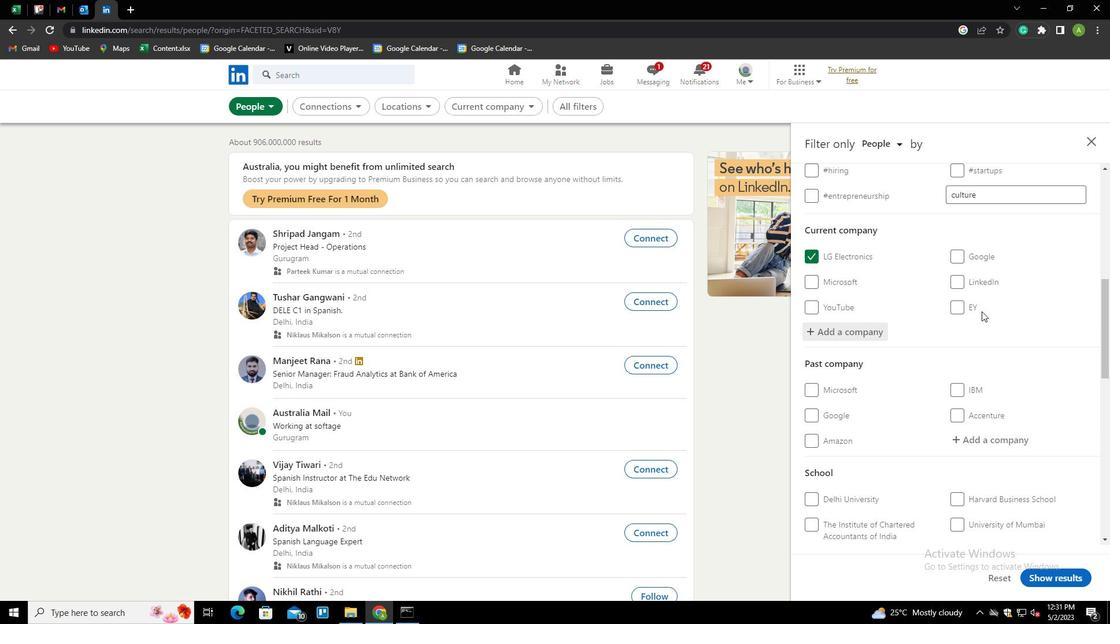 
Action: Mouse scrolled (981, 311) with delta (0, 0)
Screenshot: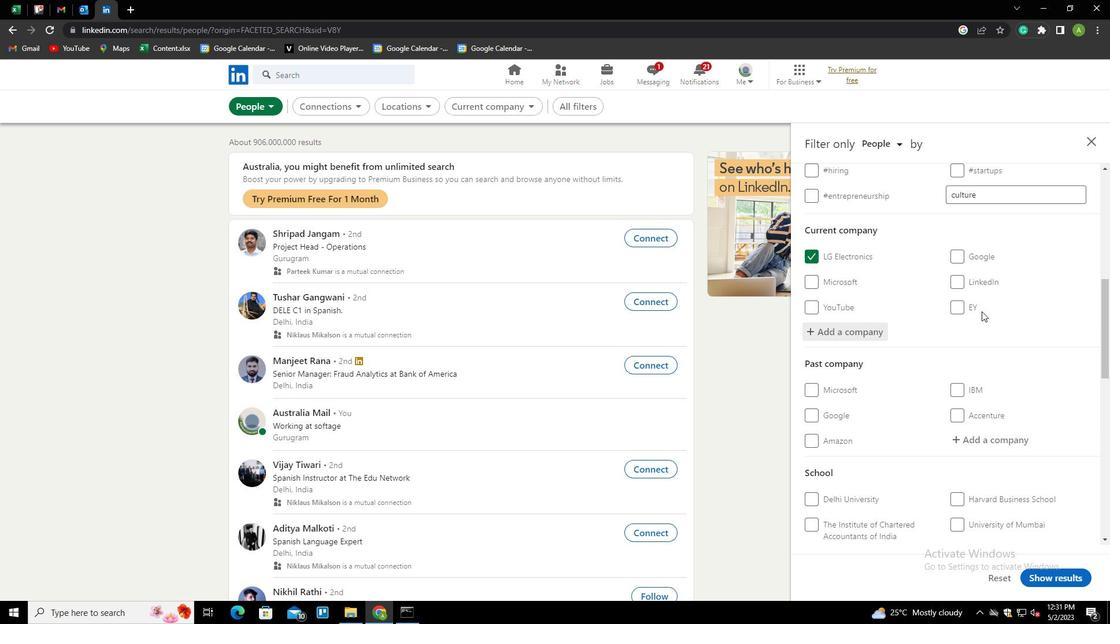 
Action: Mouse moved to (976, 346)
Screenshot: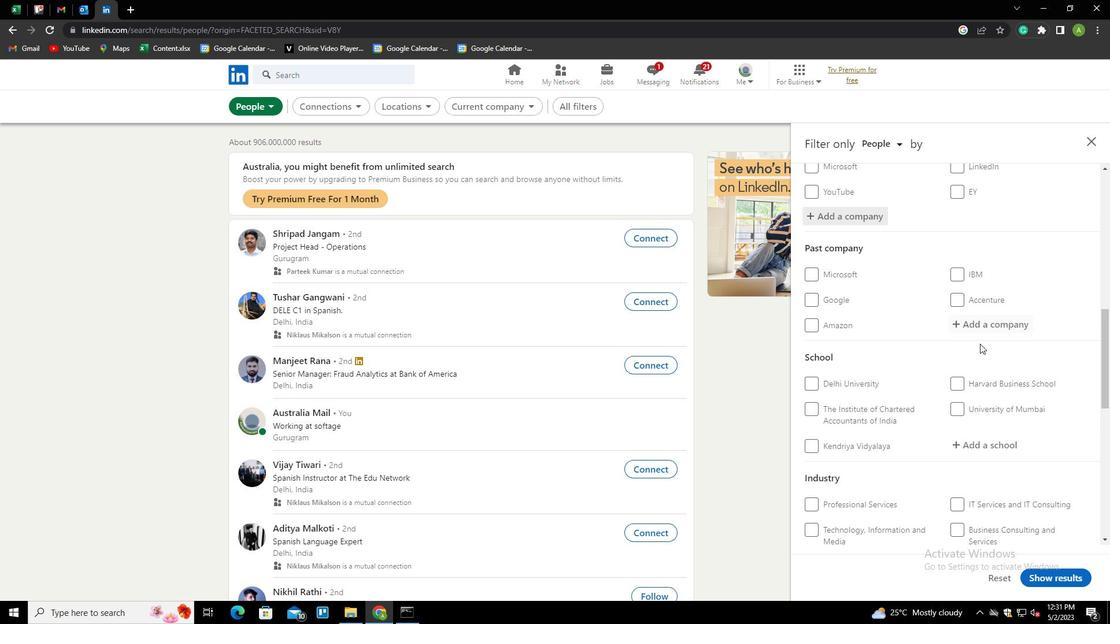 
Action: Mouse scrolled (976, 346) with delta (0, 0)
Screenshot: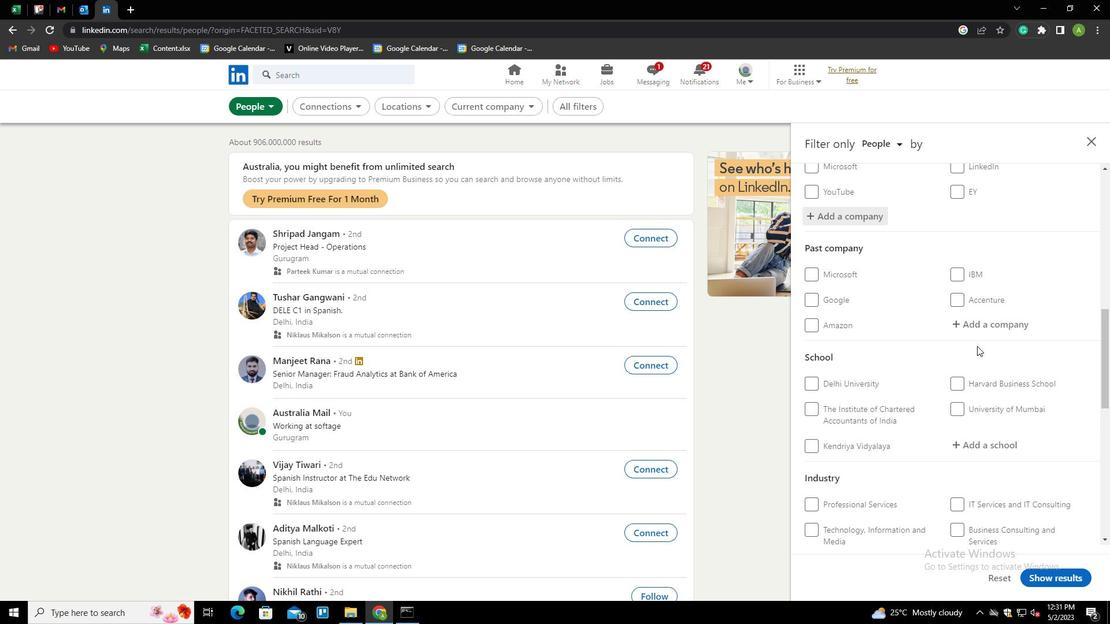 
Action: Mouse scrolled (976, 346) with delta (0, 0)
Screenshot: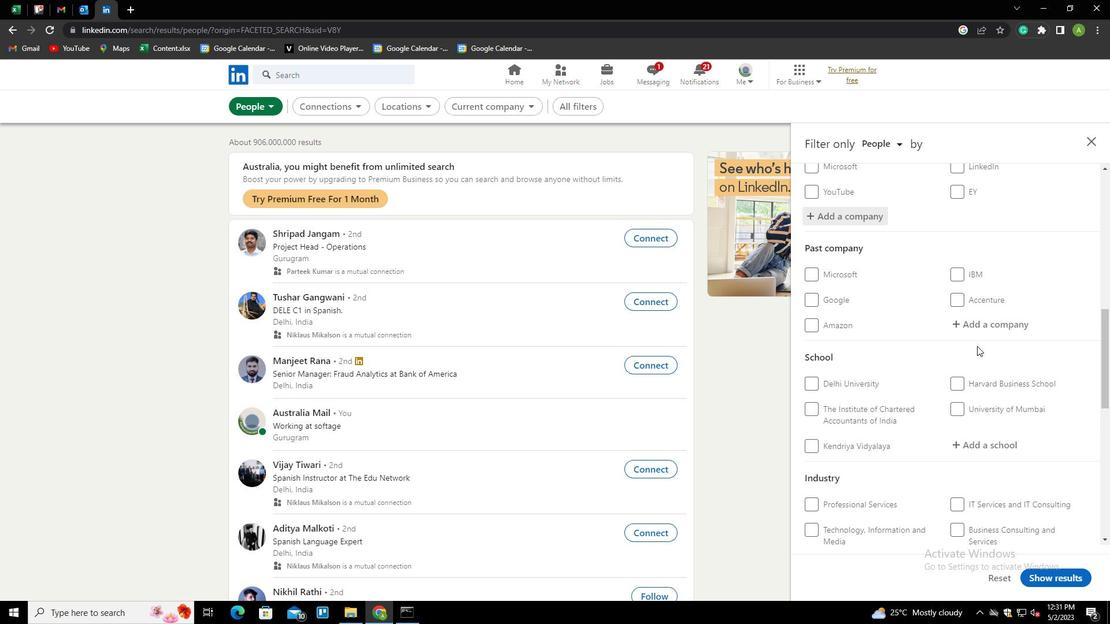 
Action: Mouse scrolled (976, 346) with delta (0, 0)
Screenshot: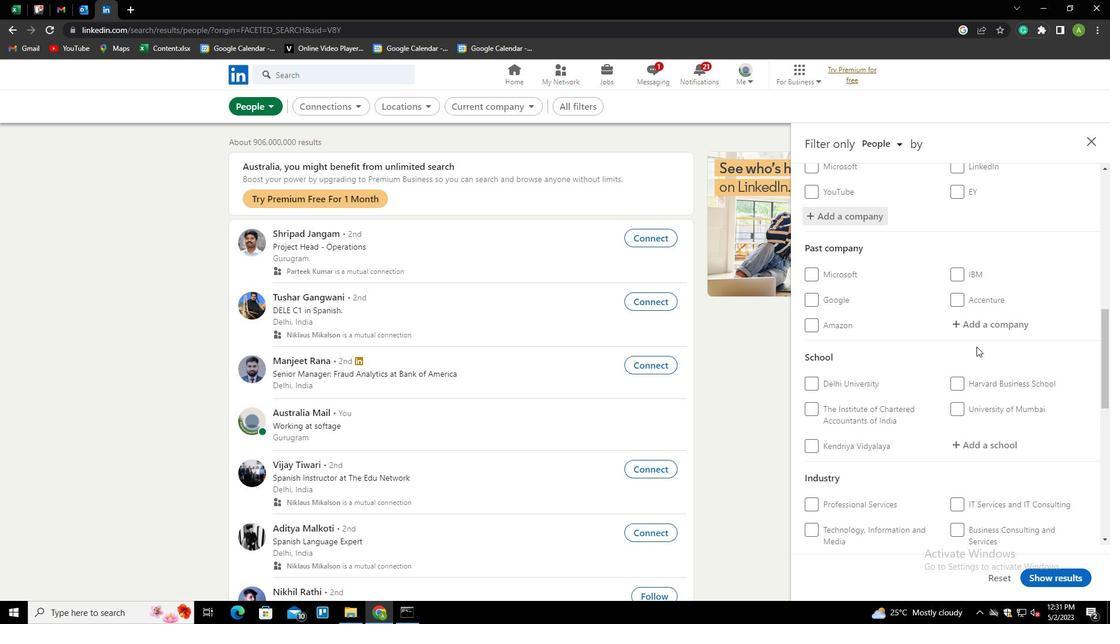 
Action: Mouse moved to (977, 270)
Screenshot: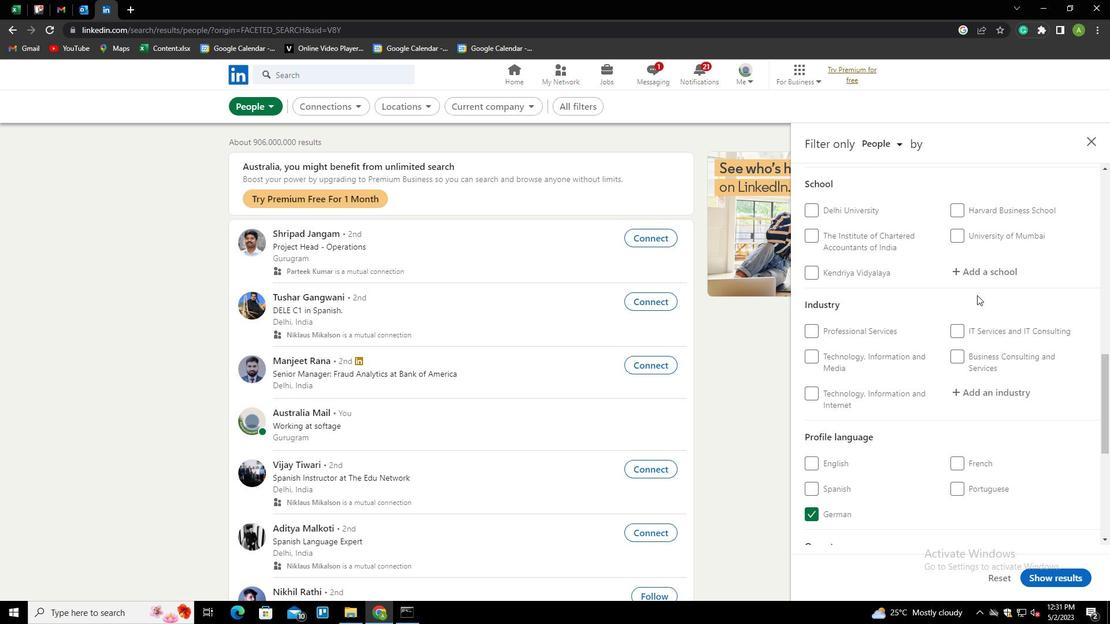 
Action: Mouse pressed left at (977, 270)
Screenshot: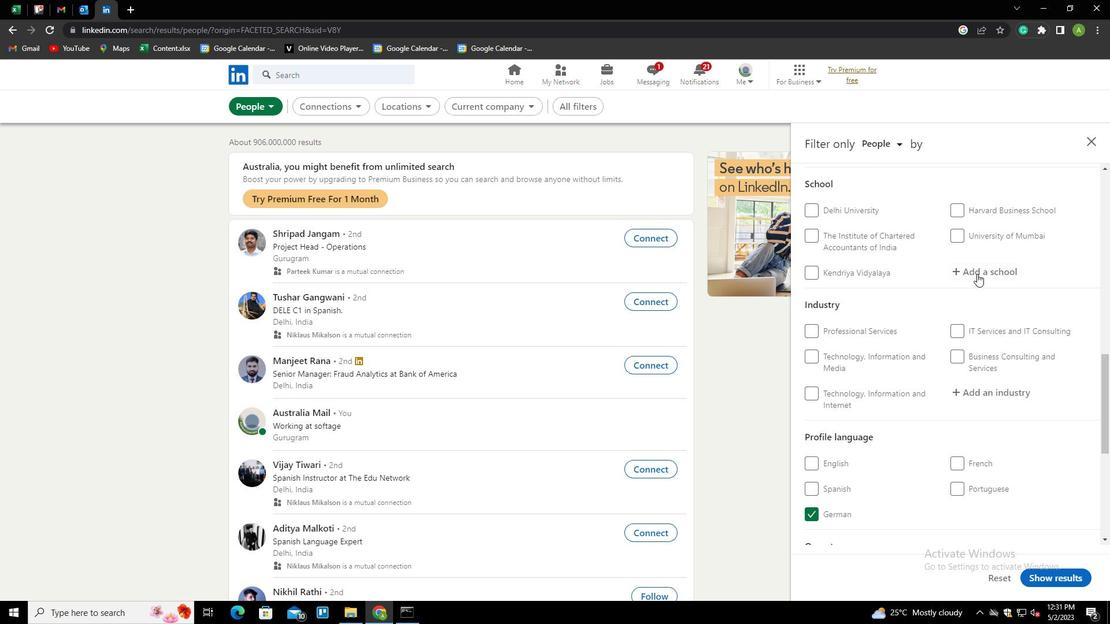 
Action: Mouse moved to (979, 270)
Screenshot: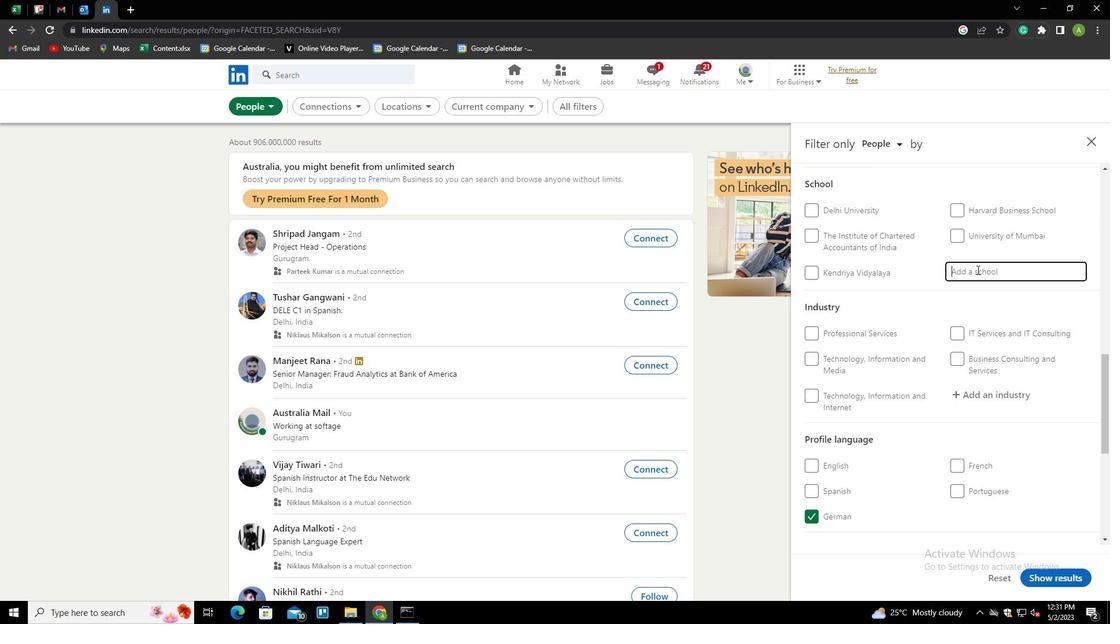 
Action: Mouse pressed left at (979, 270)
Screenshot: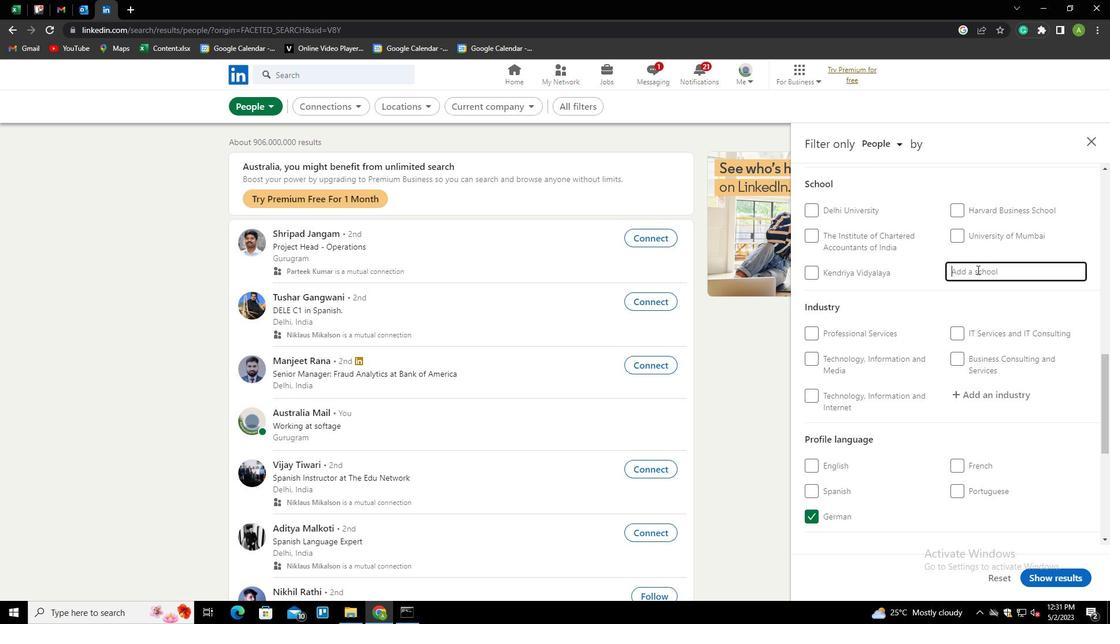 
Action: Key pressed <Key.shift><Key.shift><Key.shift><Key.shift><Key.shift><Key.shift><Key.shift>ST.<Key.space><Key.shift>JOSEPH<Key.down><Key.down><Key.down><Key.down><Key.down><Key.down><Key.down><Key.down><Key.down><Key.down><Key.up><Key.up><Key.enter>
Screenshot: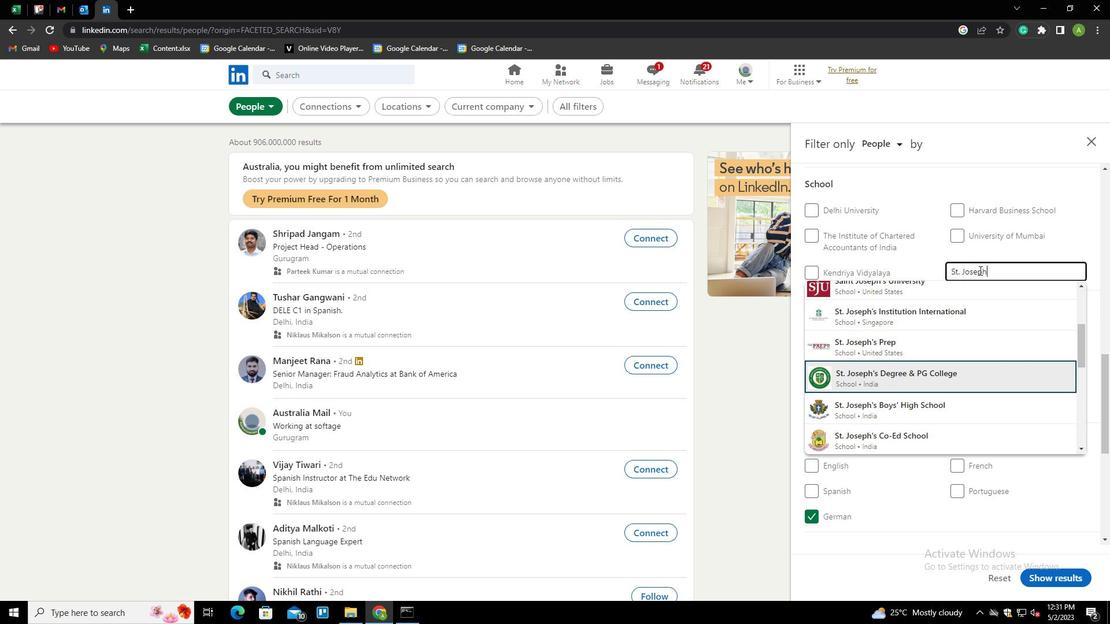 
Action: Mouse scrolled (979, 270) with delta (0, 0)
Screenshot: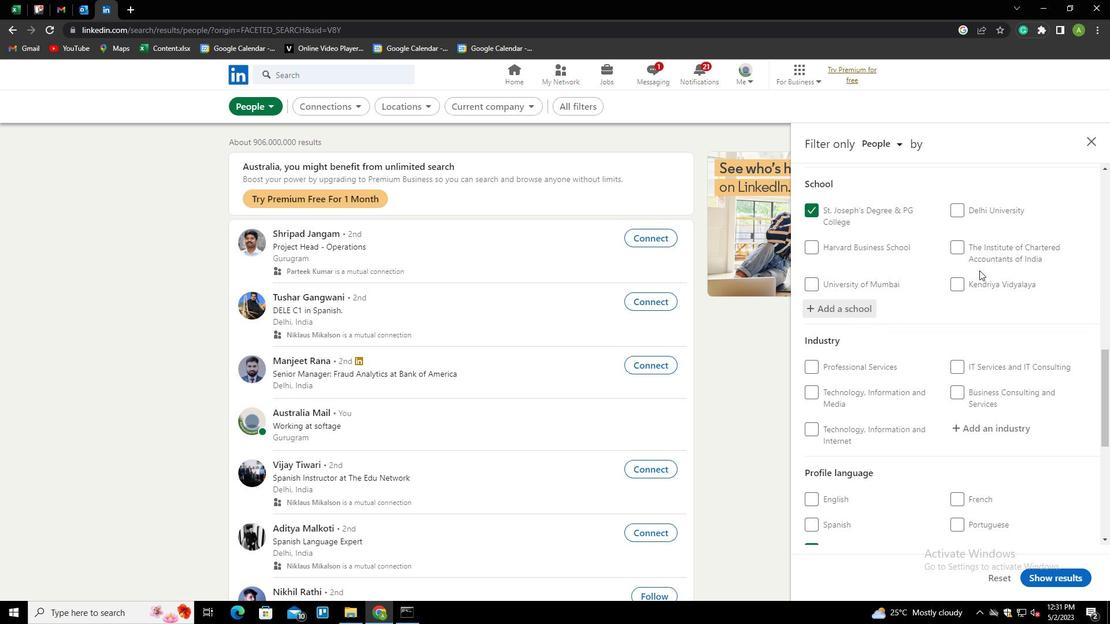 
Action: Mouse scrolled (979, 270) with delta (0, 0)
Screenshot: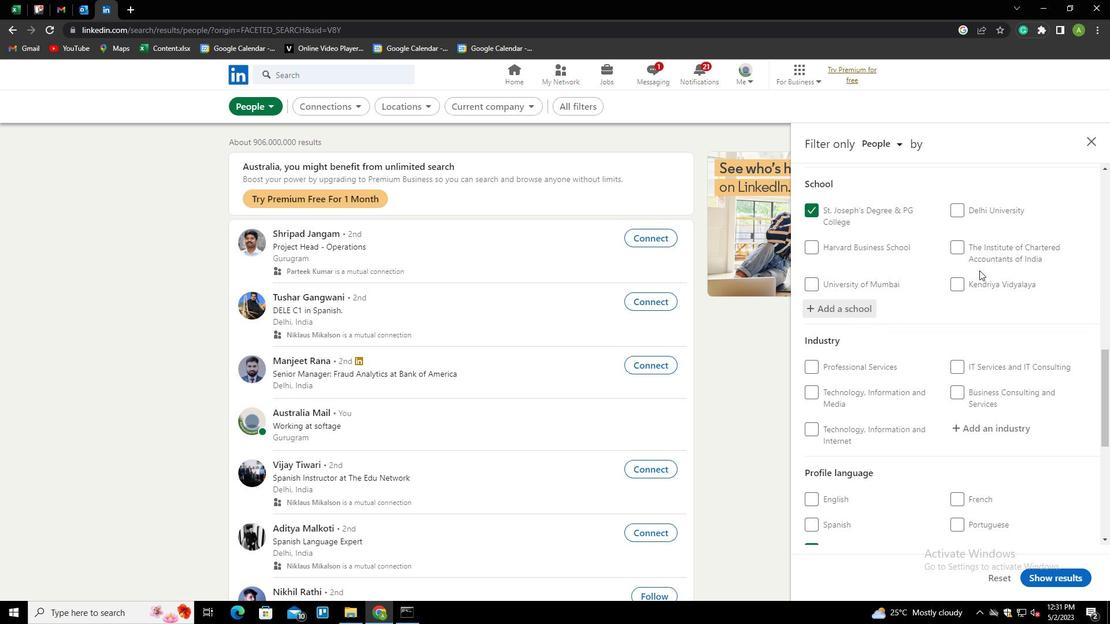 
Action: Mouse moved to (998, 309)
Screenshot: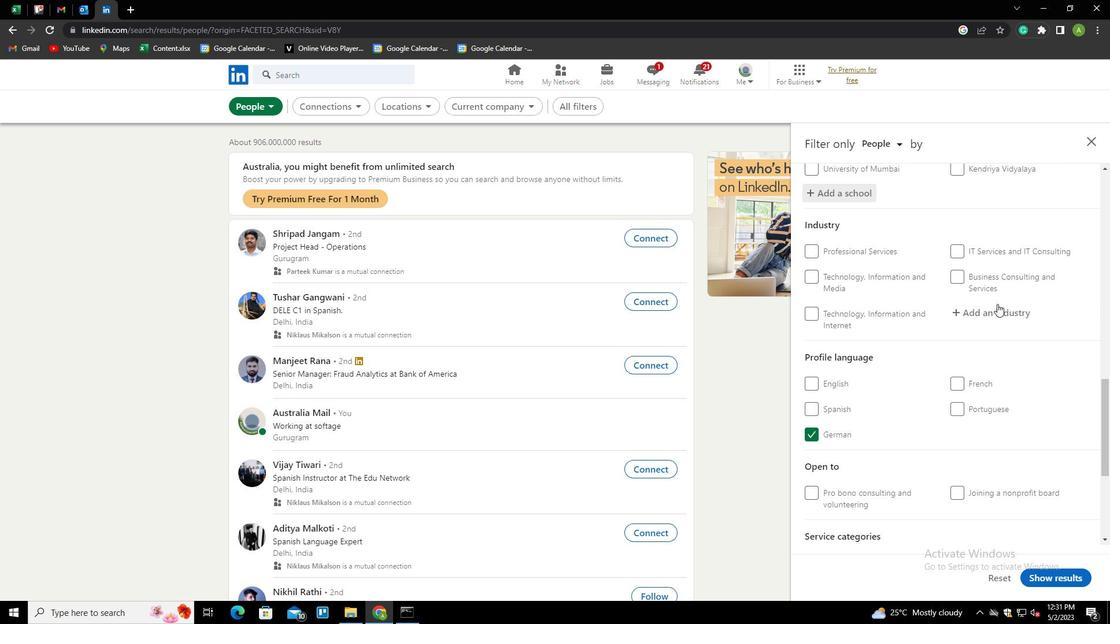 
Action: Mouse pressed left at (998, 309)
Screenshot: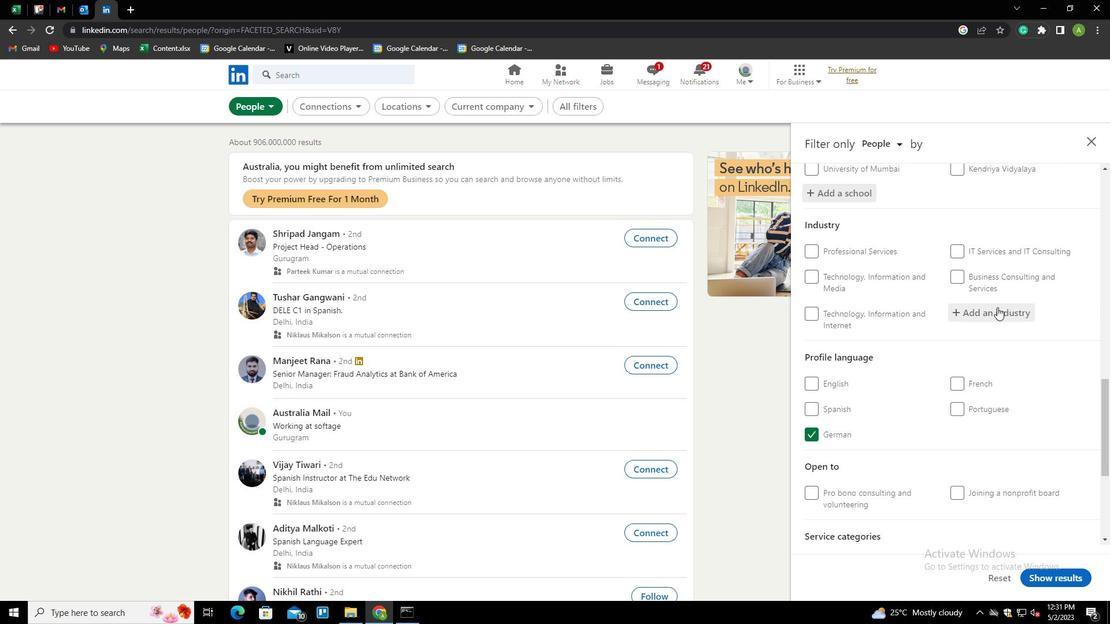 
Action: Key pressed <Key.shift>PROFESSIONAL<Key.down><Key.down><Key.down><Key.enter>
Screenshot: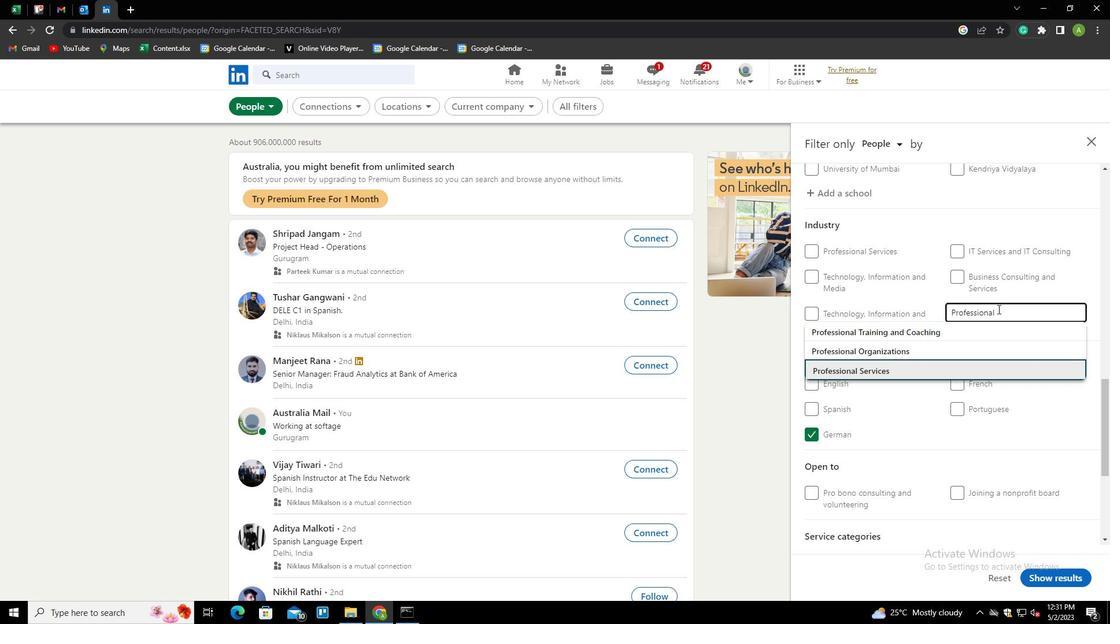 
Action: Mouse scrolled (998, 308) with delta (0, 0)
Screenshot: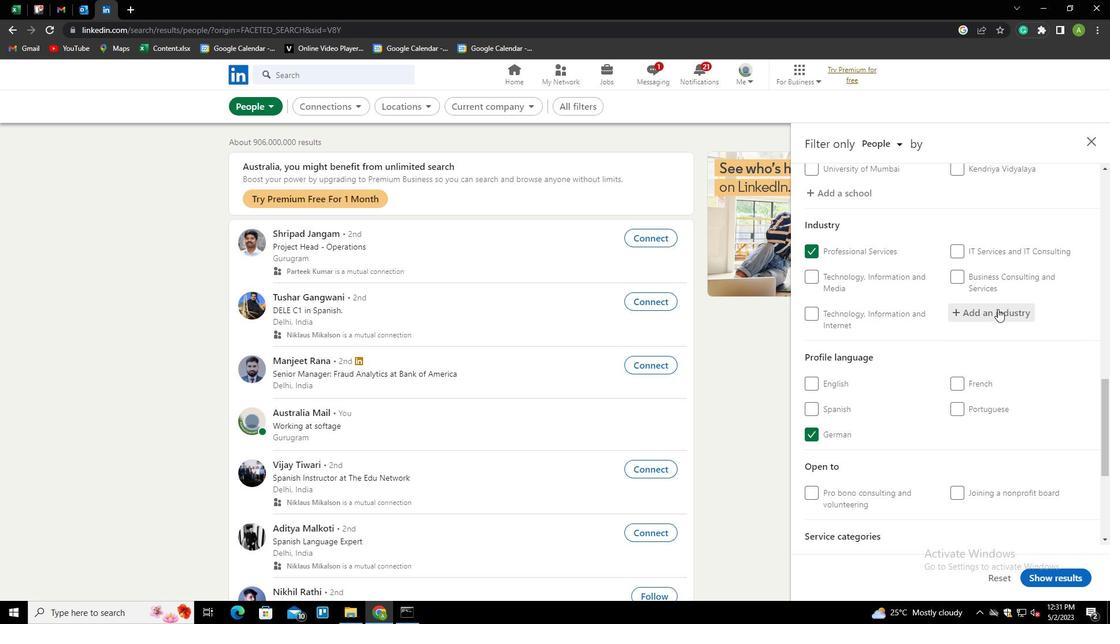 
Action: Mouse scrolled (998, 308) with delta (0, 0)
Screenshot: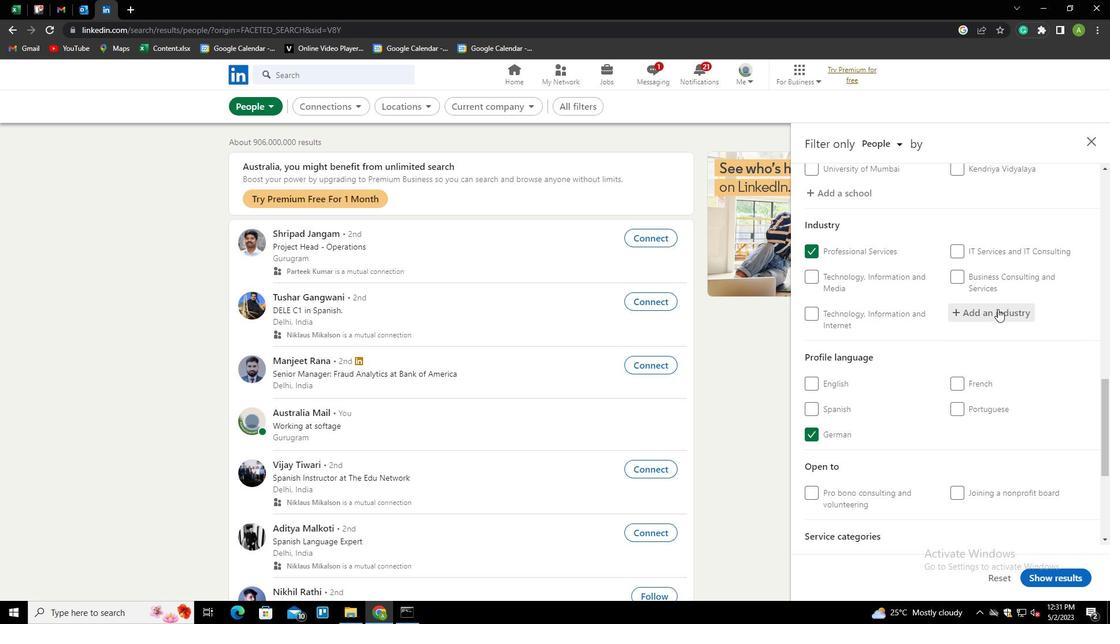 
Action: Mouse scrolled (998, 308) with delta (0, 0)
Screenshot: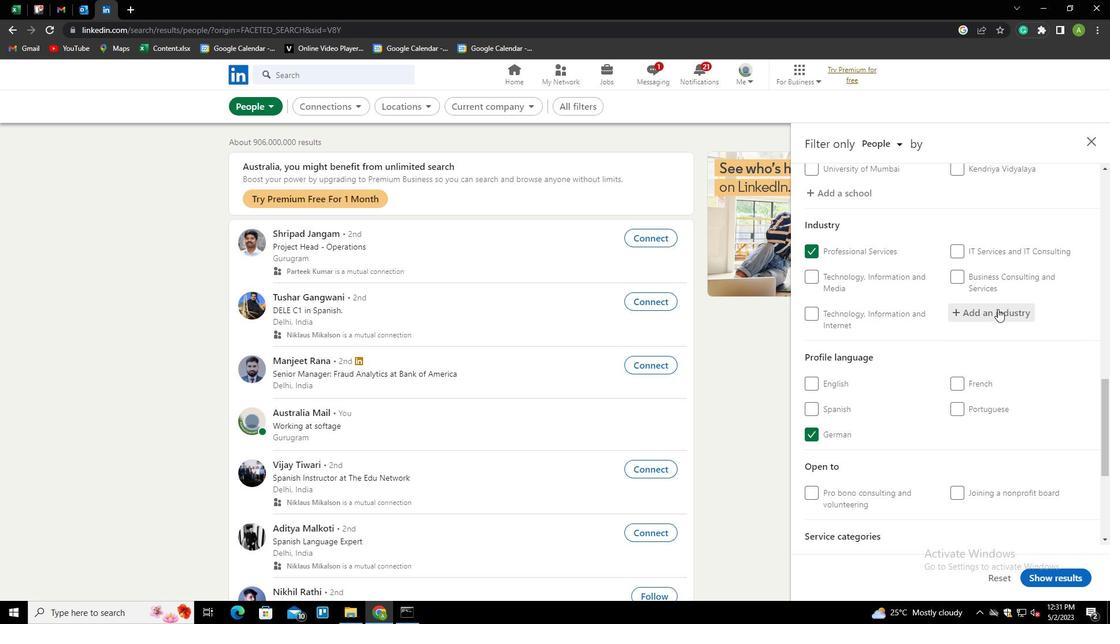 
Action: Mouse moved to (978, 361)
Screenshot: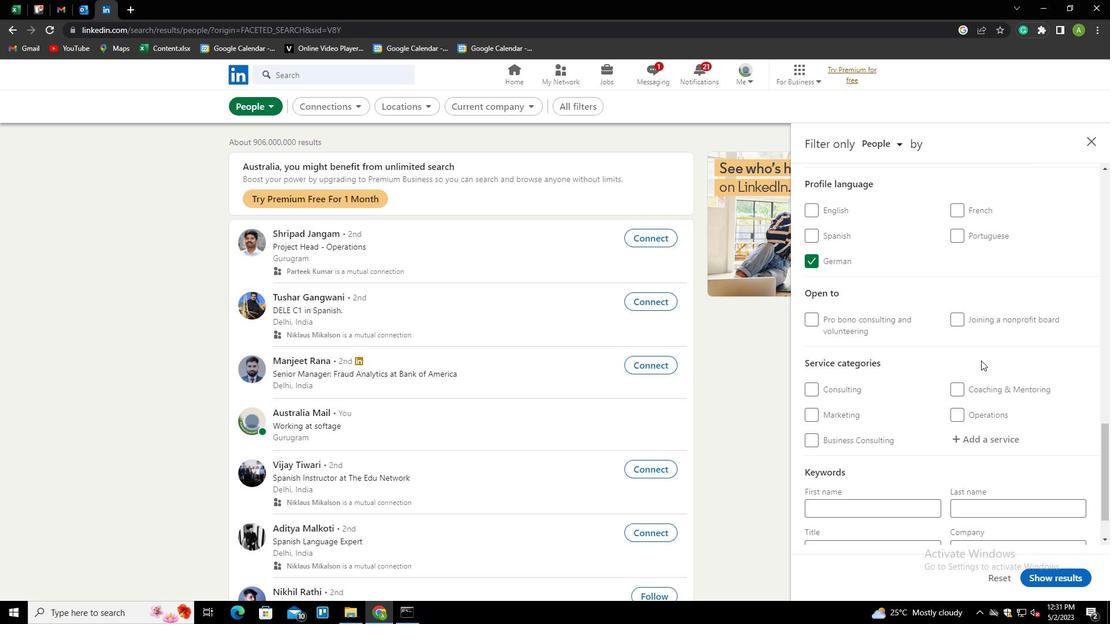 
Action: Mouse scrolled (978, 360) with delta (0, 0)
Screenshot: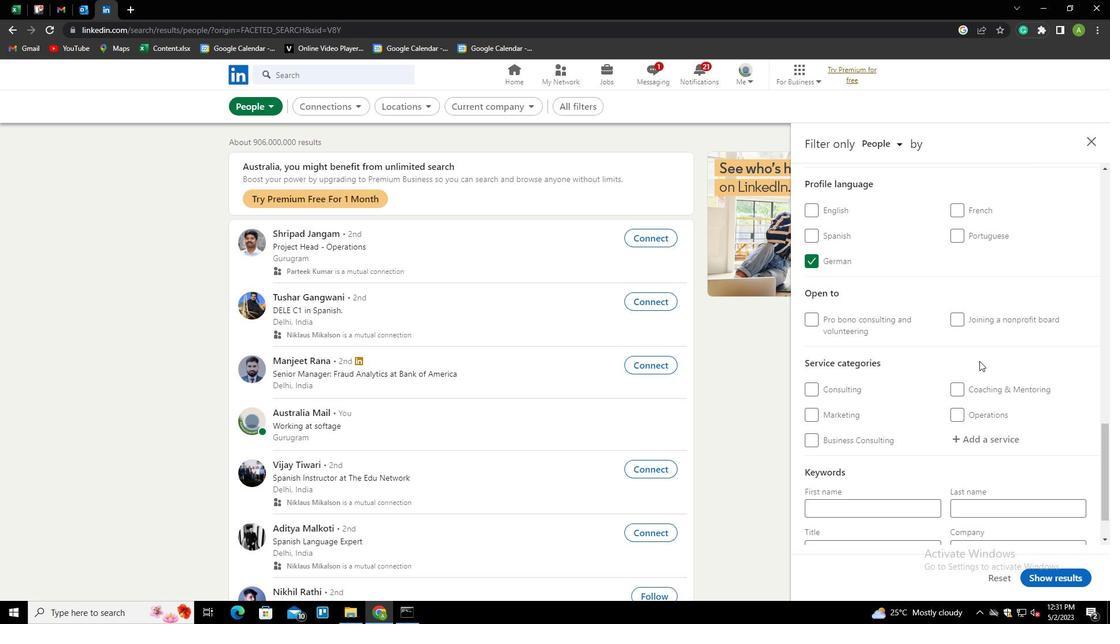 
Action: Mouse moved to (973, 384)
Screenshot: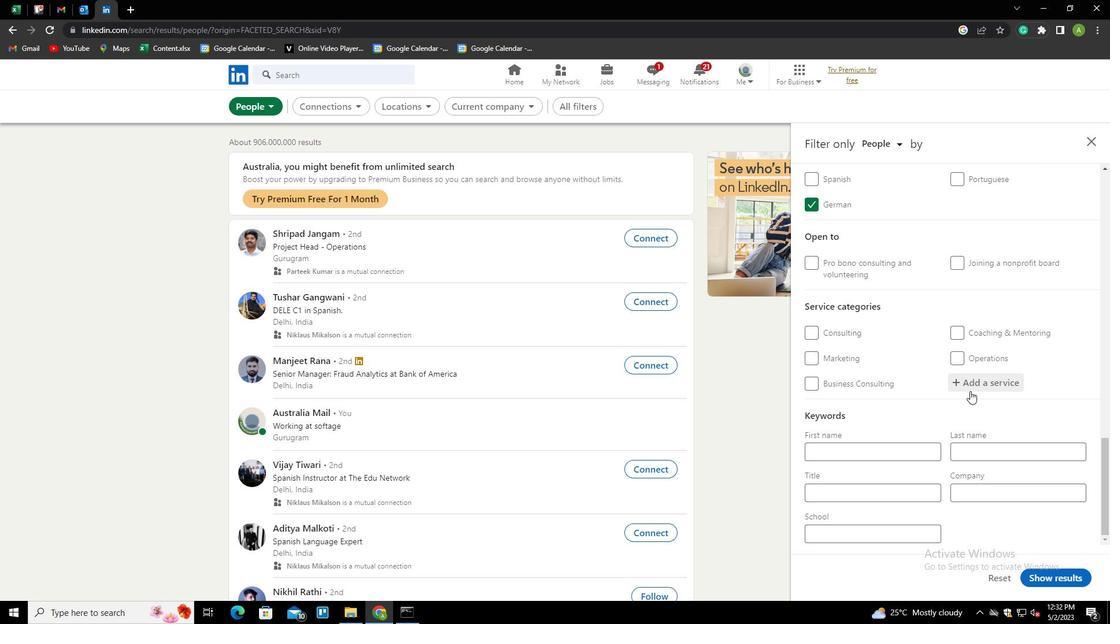 
Action: Mouse pressed left at (973, 384)
Screenshot: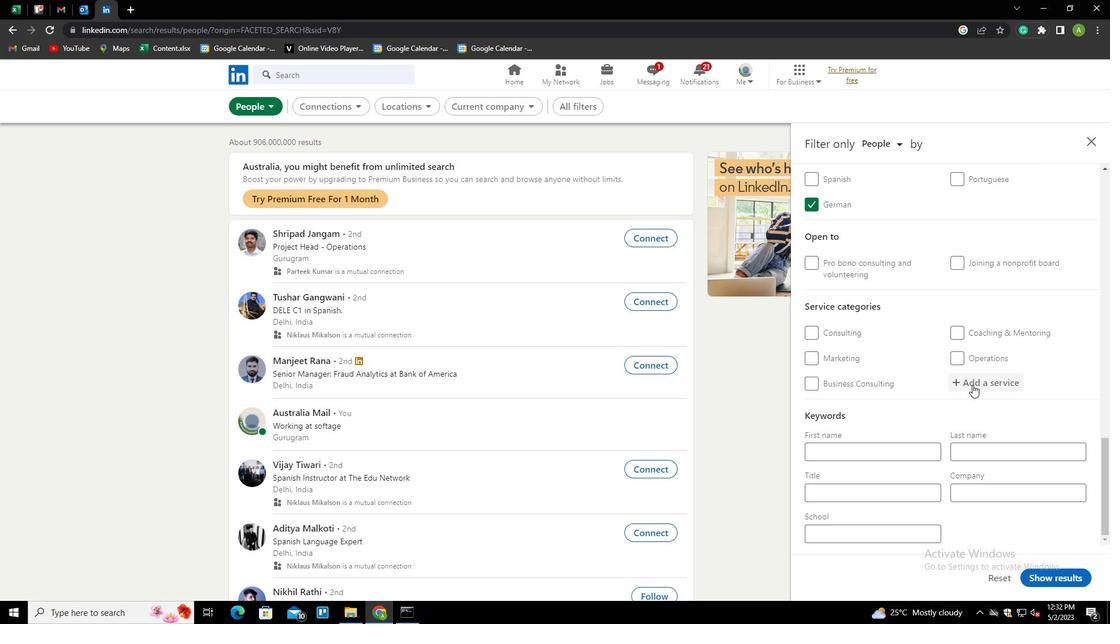 
Action: Mouse moved to (976, 382)
Screenshot: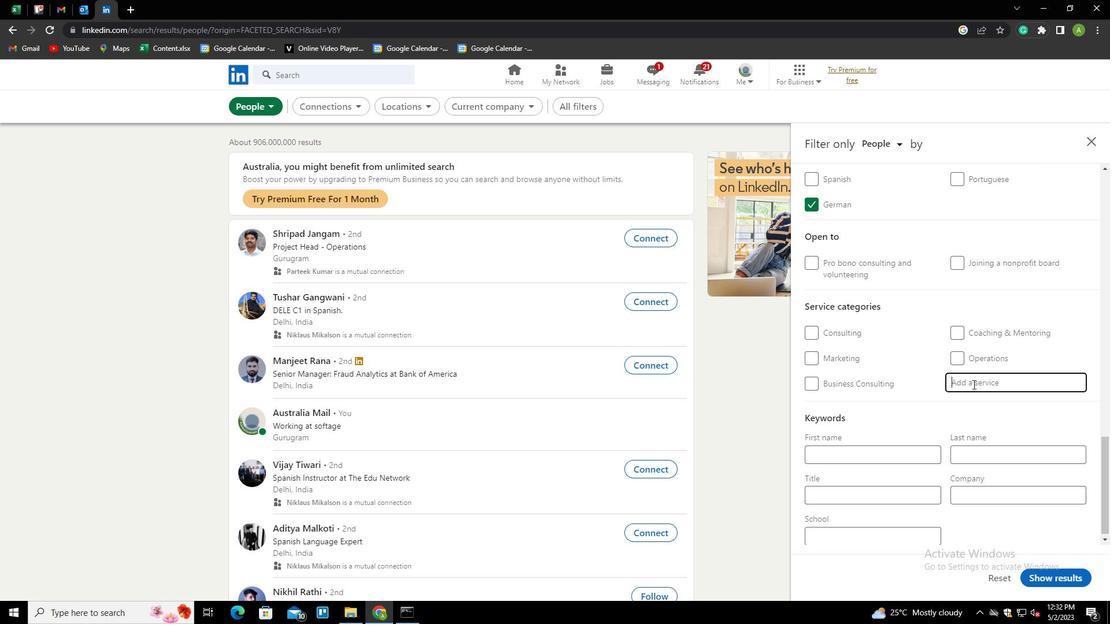 
Action: Mouse pressed left at (976, 382)
Screenshot: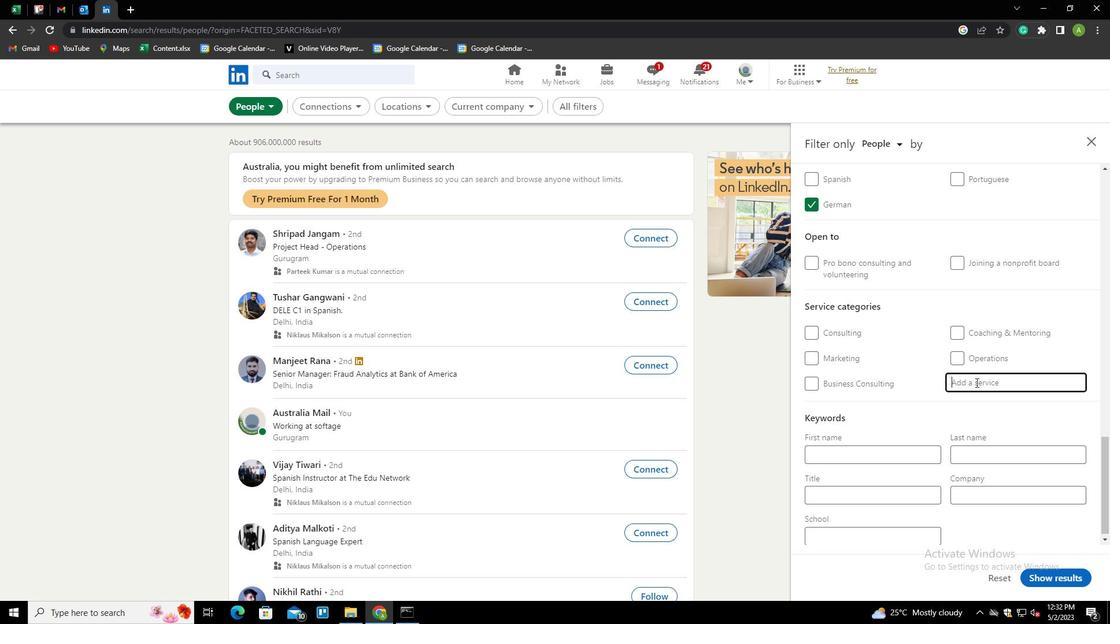 
Action: Key pressed <Key.shift>BUDGETIN<Key.down><Key.right><Key.down><Key.enter>
Screenshot: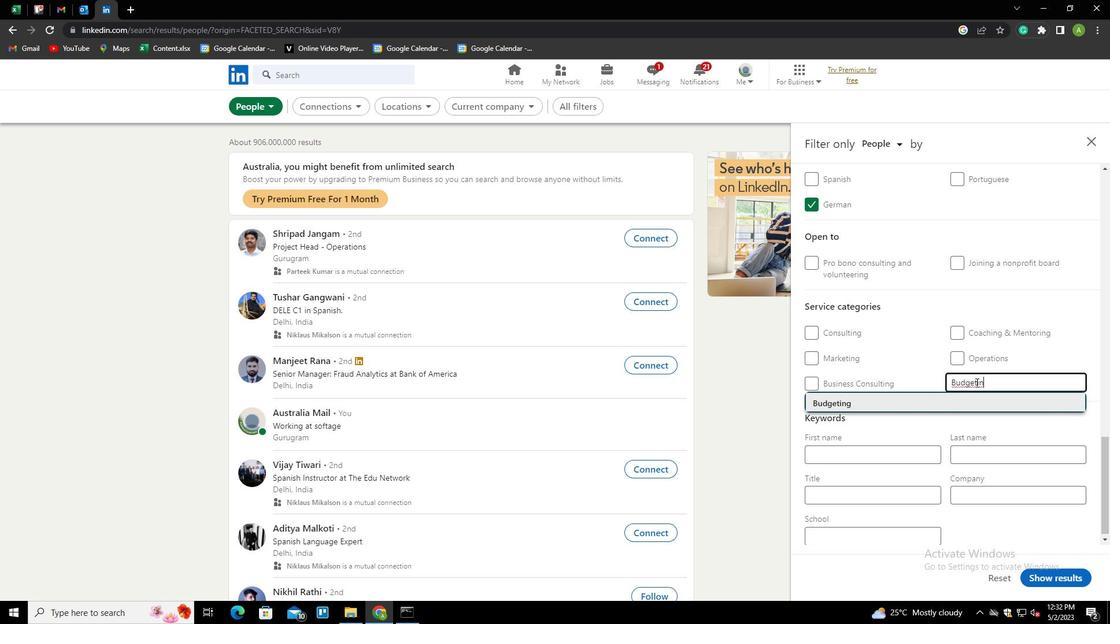 
Action: Mouse scrolled (976, 382) with delta (0, 0)
Screenshot: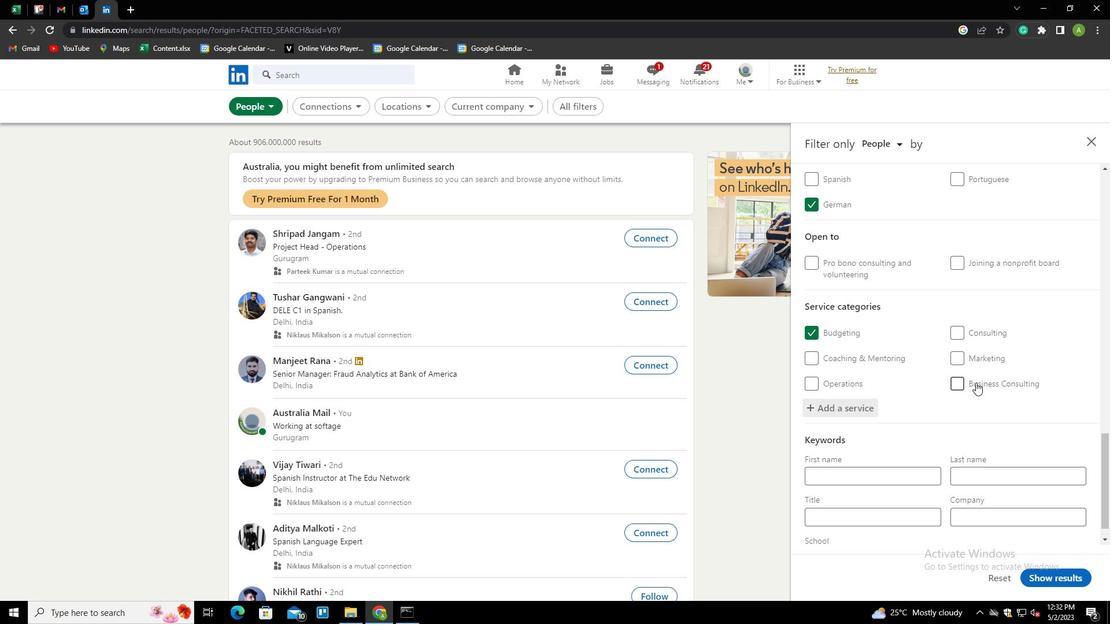 
Action: Mouse scrolled (976, 382) with delta (0, 0)
Screenshot: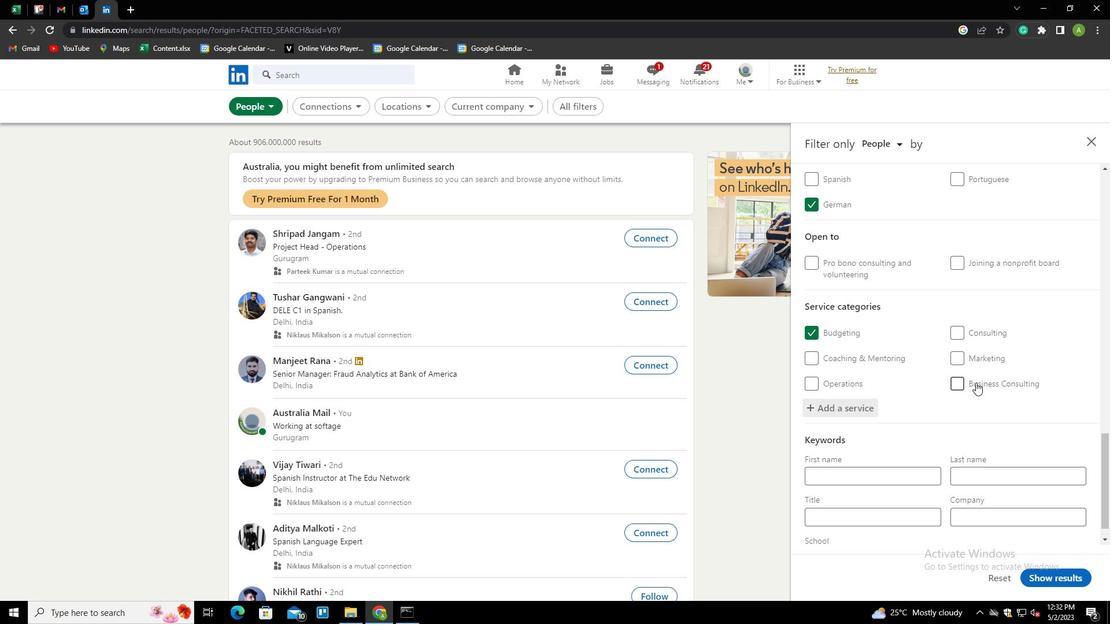 
Action: Mouse scrolled (976, 382) with delta (0, 0)
Screenshot: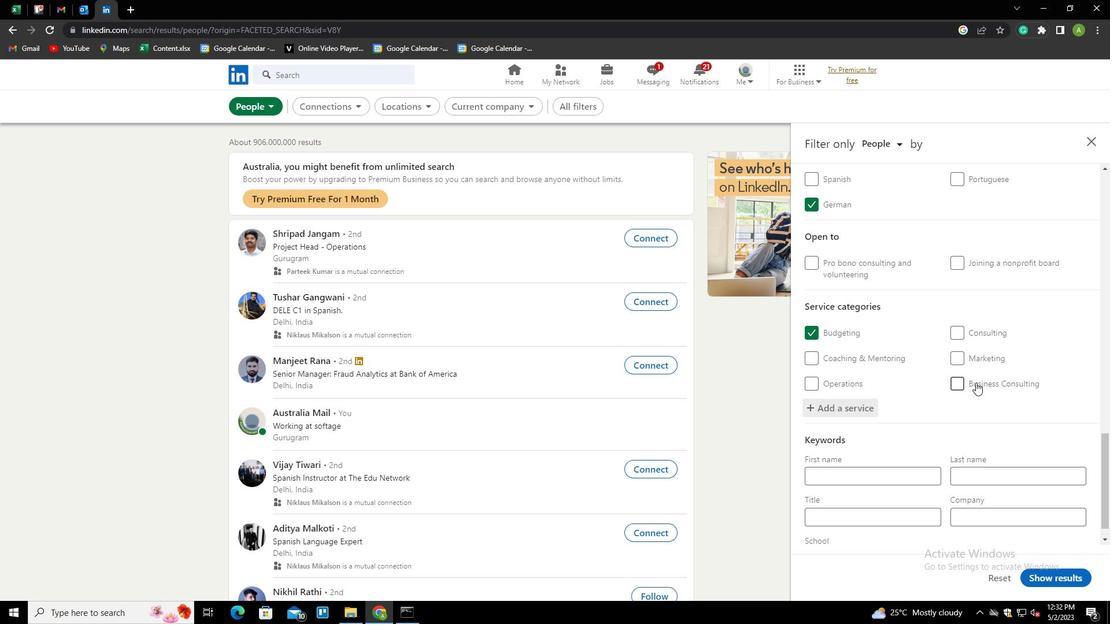 
Action: Mouse scrolled (976, 382) with delta (0, 0)
Screenshot: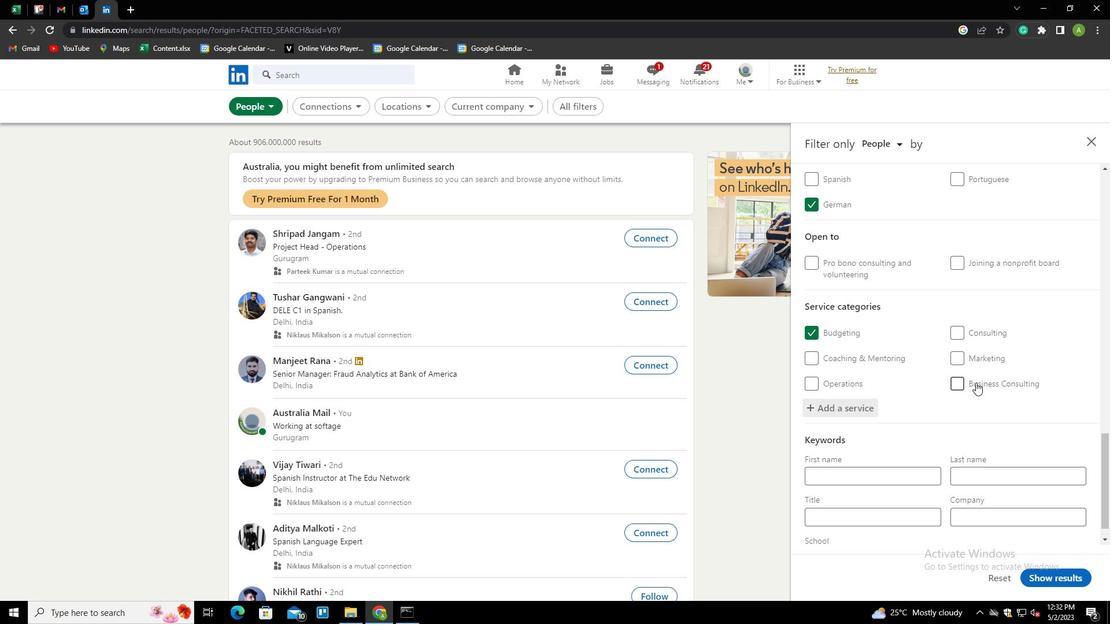 
Action: Mouse scrolled (976, 382) with delta (0, 0)
Screenshot: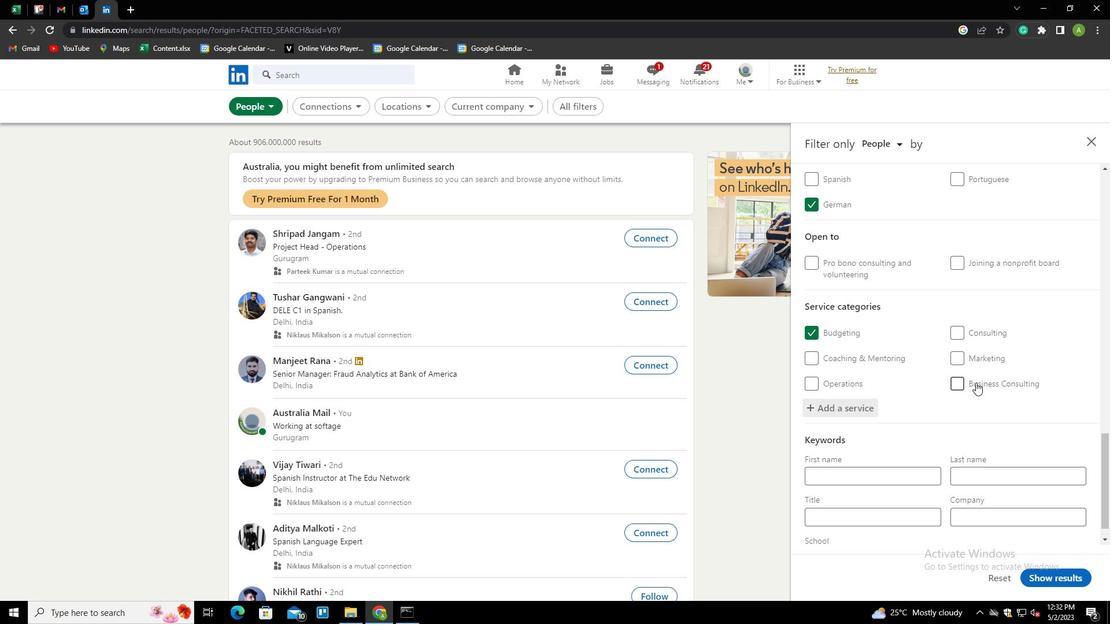 
Action: Mouse scrolled (976, 382) with delta (0, 0)
Screenshot: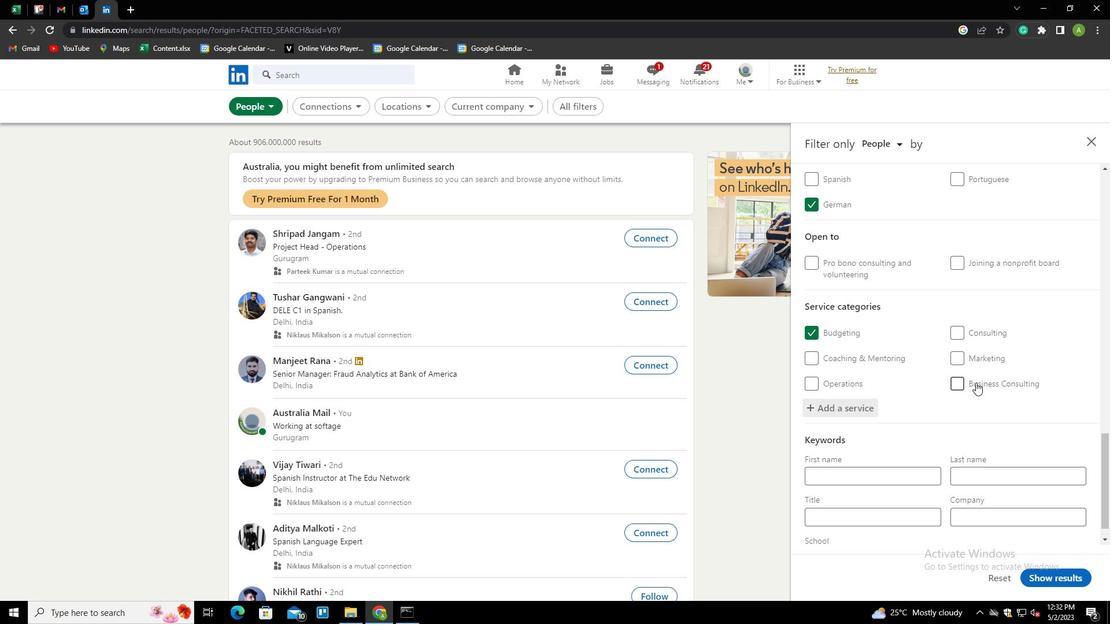 
Action: Mouse scrolled (976, 382) with delta (0, 0)
Screenshot: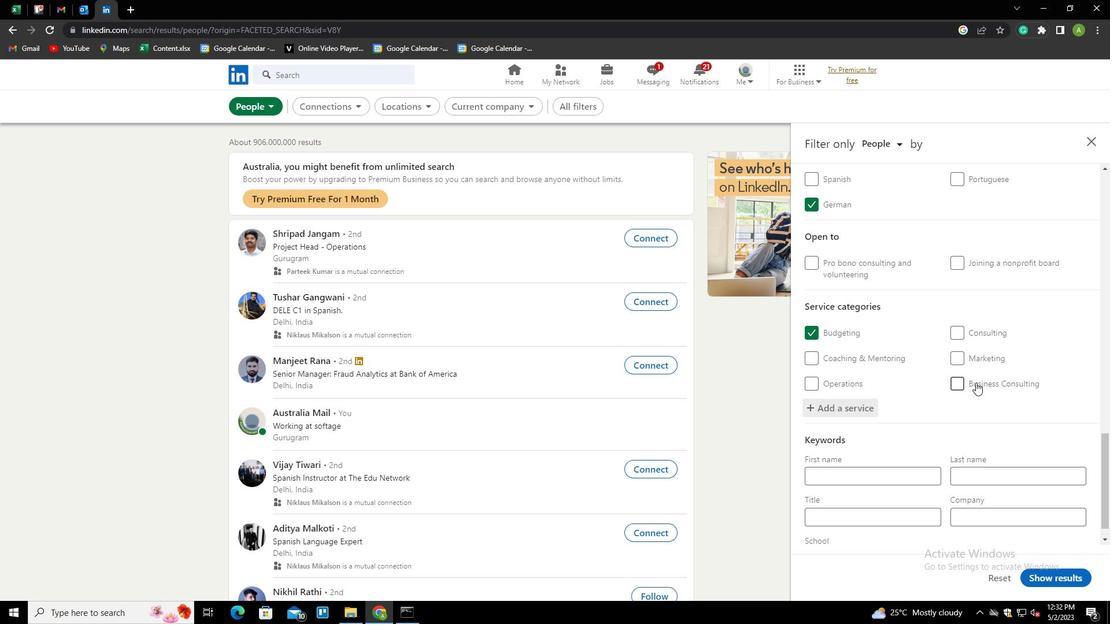 
Action: Mouse moved to (863, 489)
Screenshot: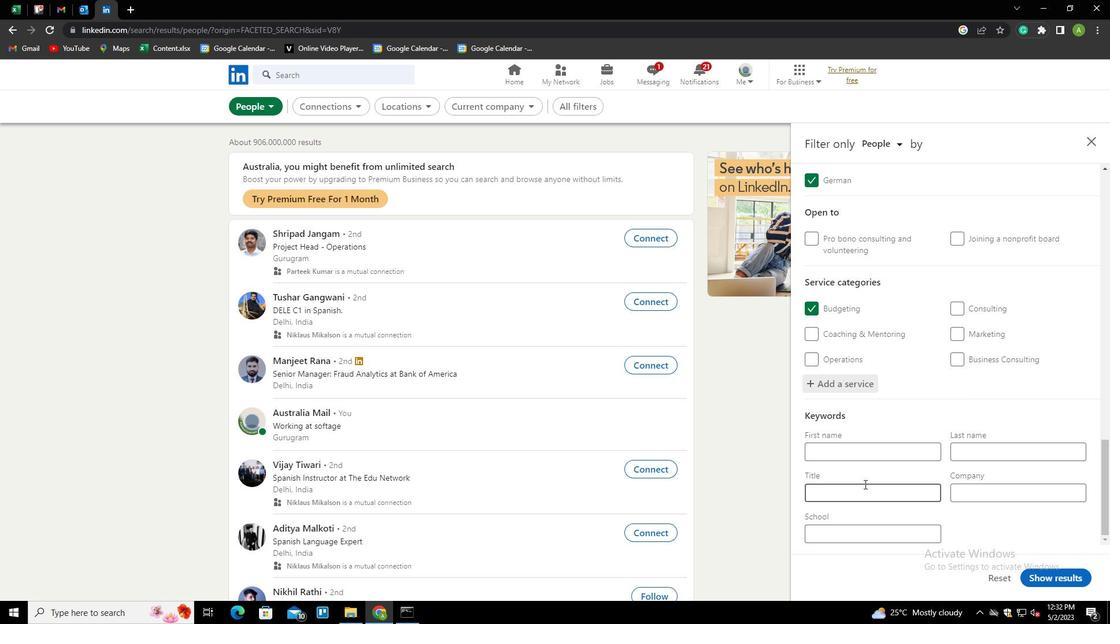 
Action: Mouse pressed left at (863, 489)
Screenshot: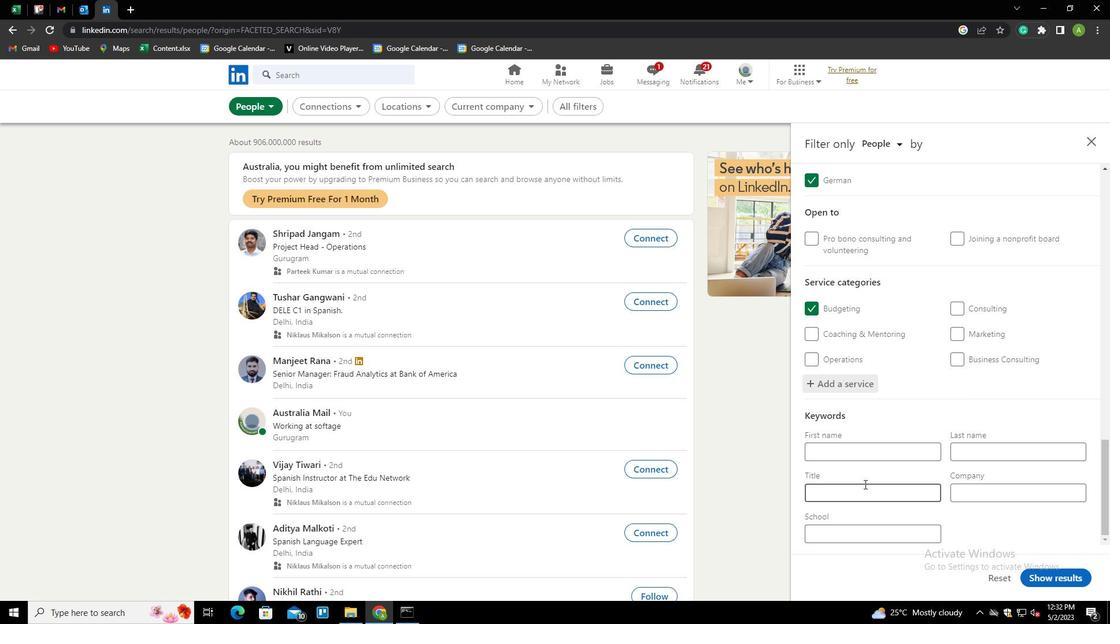 
Action: Key pressed <Key.shift>COMPUTER<Key.space><Key.shift><Key.shift><Key.shift><Key.shift>PRO<Key.backspace><Key.backspace>ROGRAMMER
Screenshot: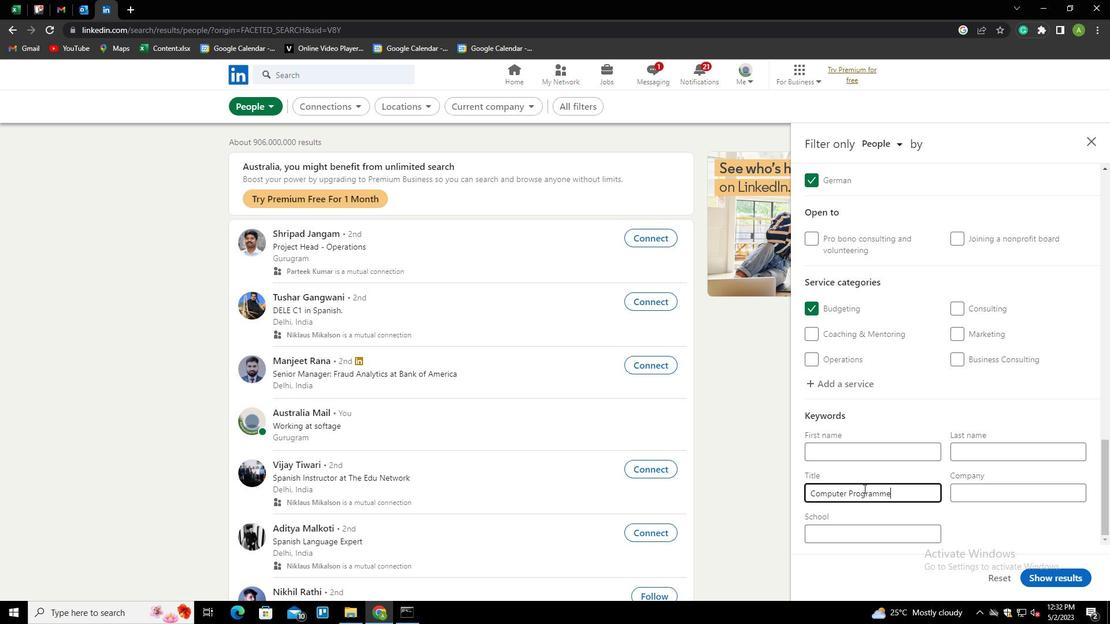 
Action: Mouse moved to (986, 511)
Screenshot: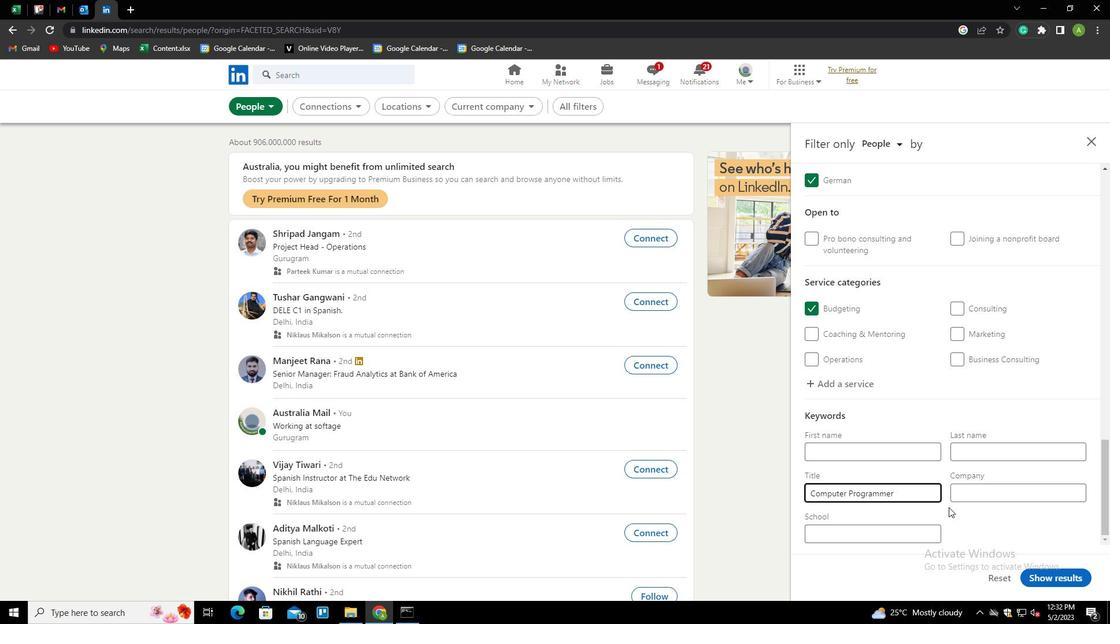 
Action: Mouse pressed left at (986, 511)
Screenshot: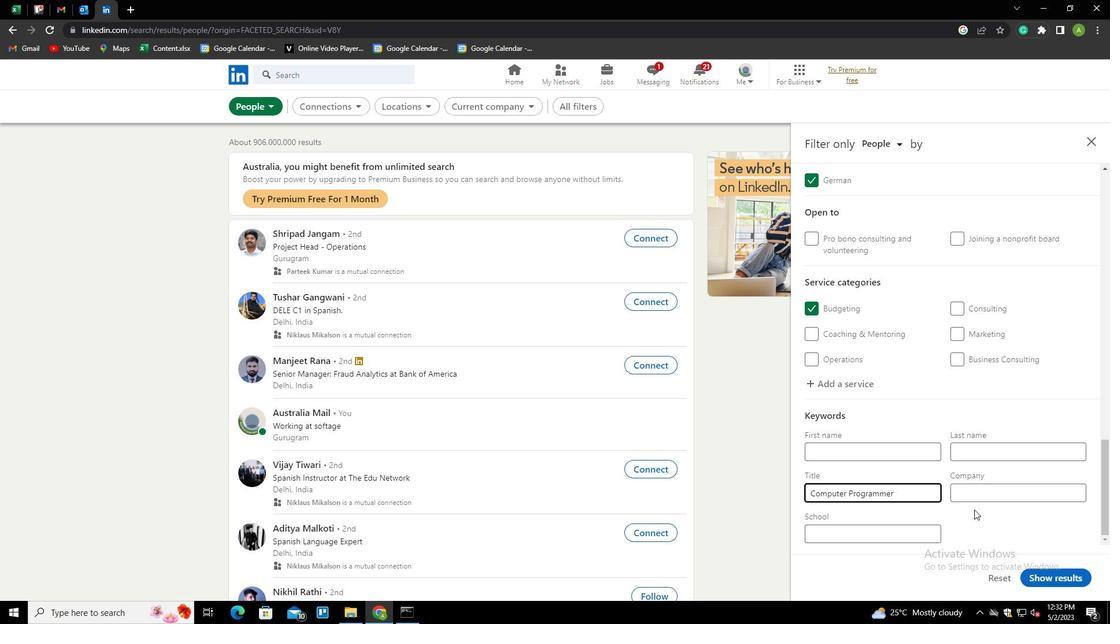 
Action: Mouse moved to (1044, 577)
Screenshot: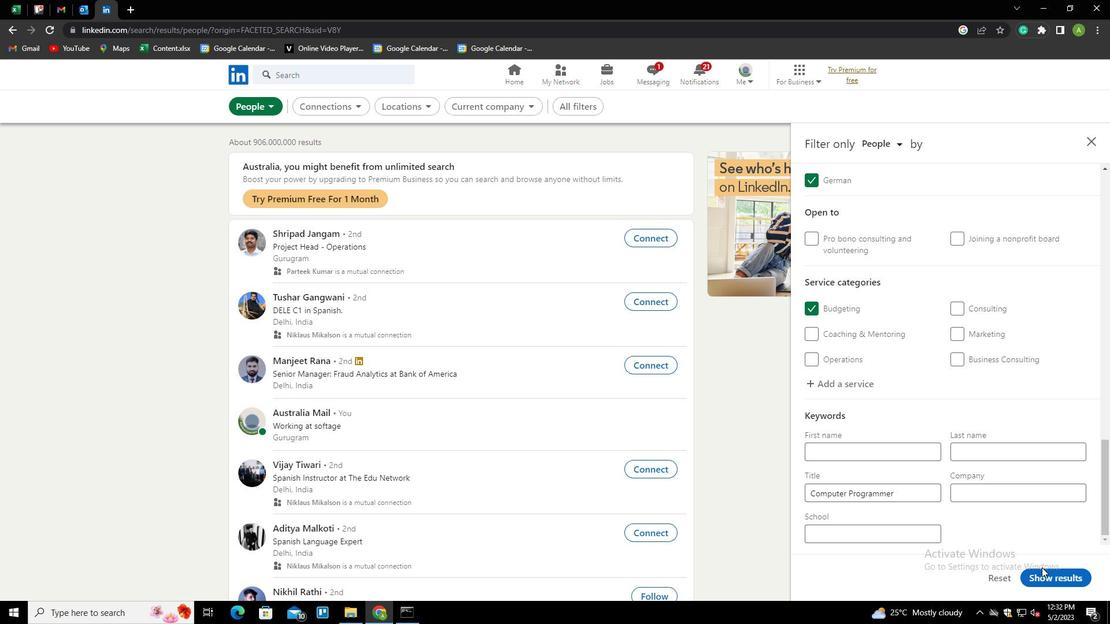 
Action: Mouse pressed left at (1044, 577)
Screenshot: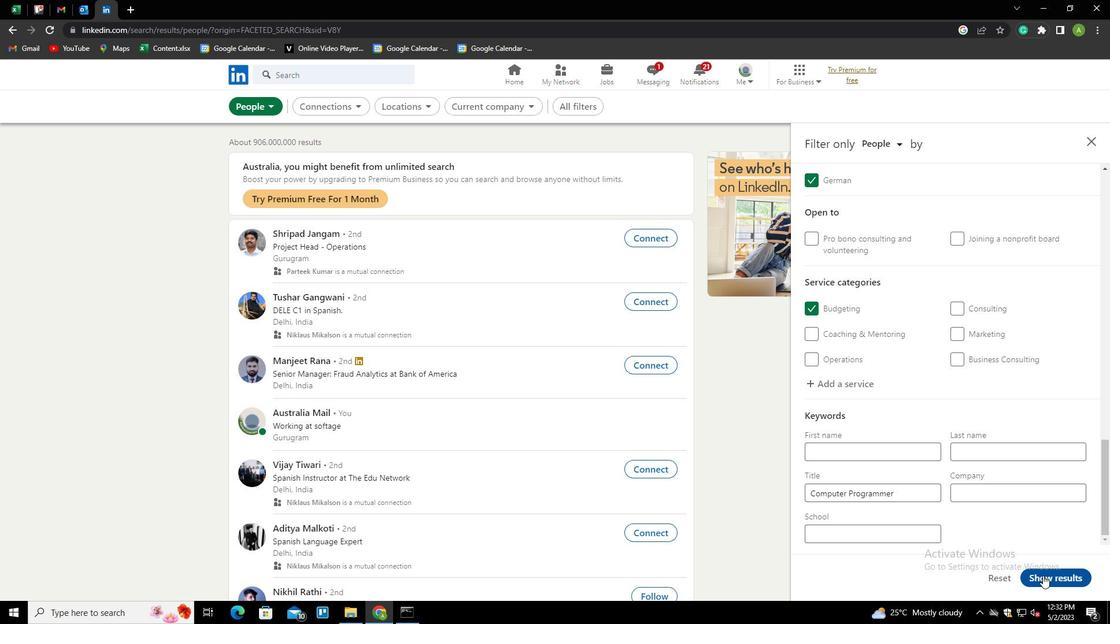 
